Task: Look for space in Botshabelo, South Africa from 6th September, 2023 to 15th September, 2023 for 6 adults in price range Rs.8000 to Rs.12000. Place can be entire place or private room with 6 bedrooms having 6 beds and 6 bathrooms. Property type can be house, flat, guest house. Amenities needed are: wifi, TV, free parkinig on premises, gym, breakfast. Booking option can be shelf check-in. Required host language is English.
Action: Mouse moved to (420, 111)
Screenshot: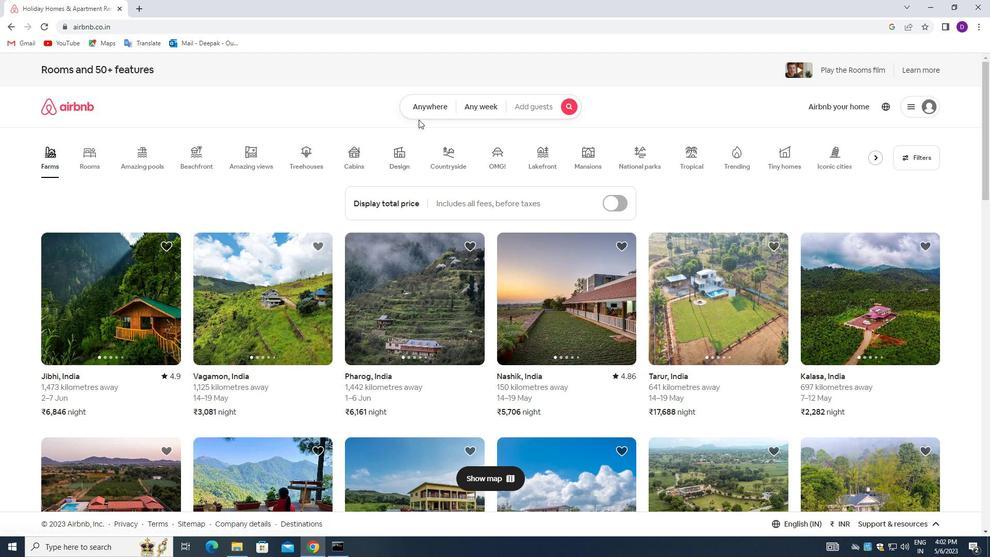 
Action: Mouse pressed left at (420, 111)
Screenshot: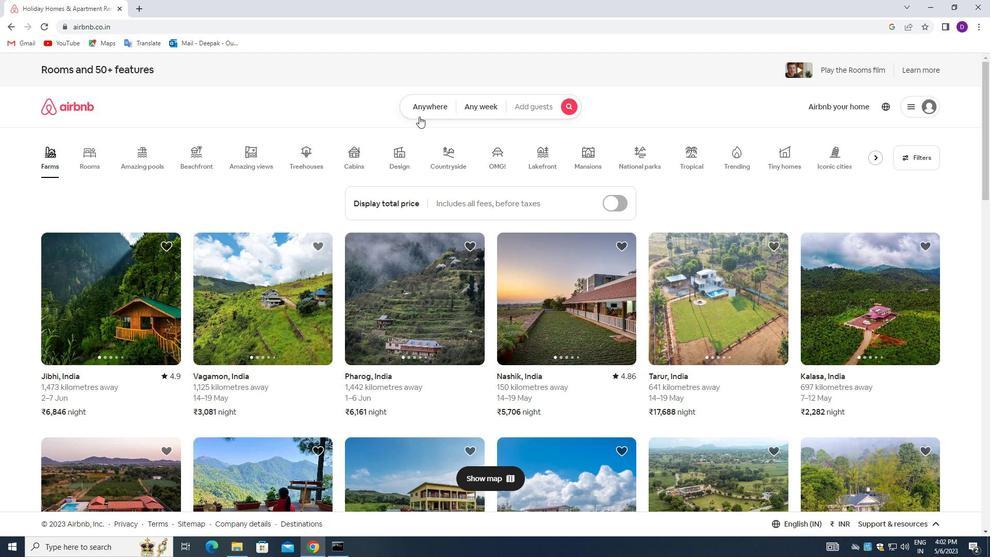 
Action: Mouse moved to (381, 144)
Screenshot: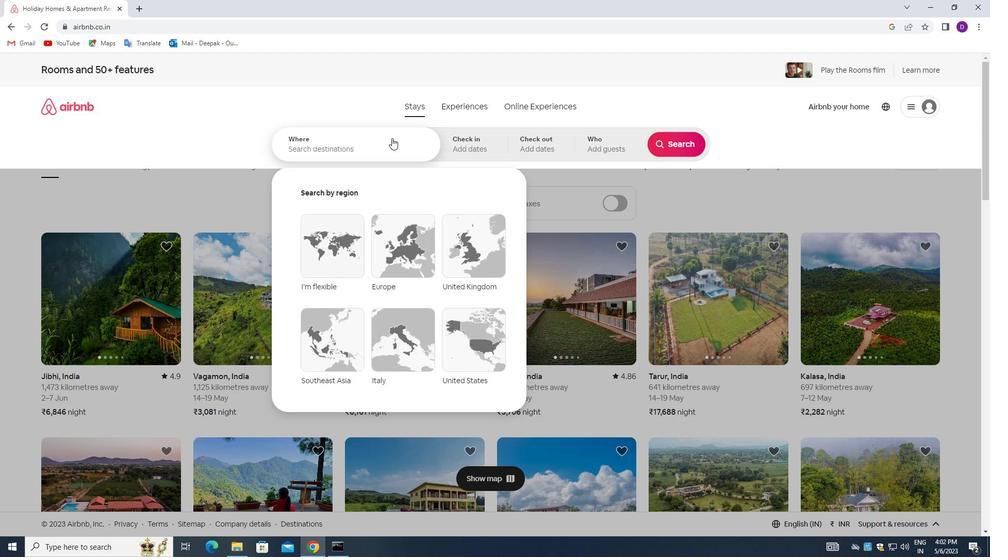 
Action: Mouse pressed left at (381, 144)
Screenshot: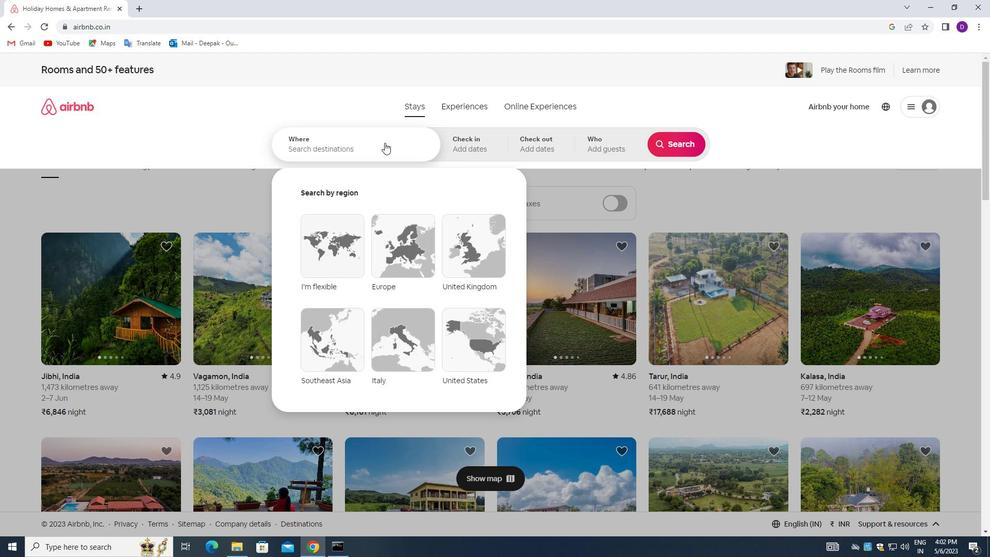 
Action: Mouse moved to (242, 183)
Screenshot: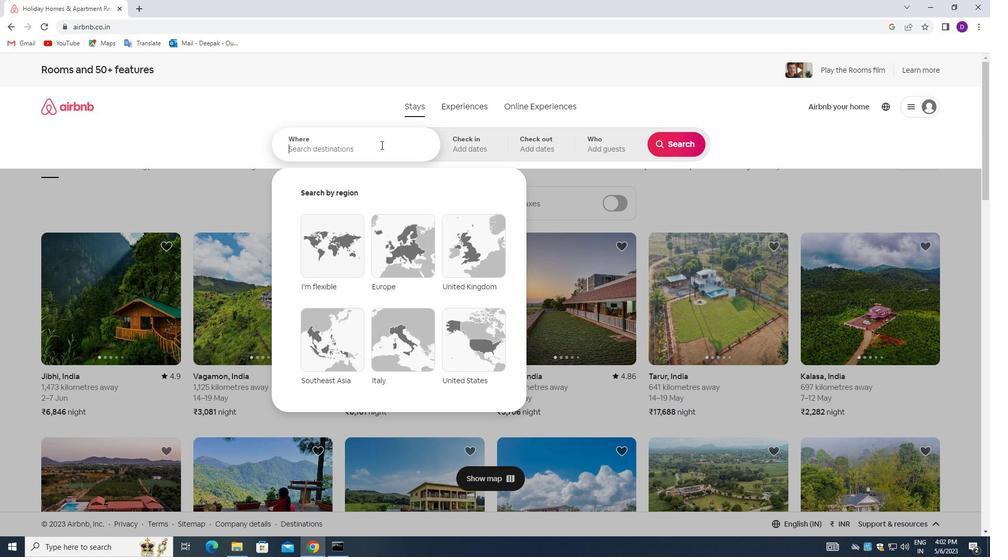 
Action: Key pressed <Key.shift_r>Botshabelo,<Key.space><Key.shift_r>South<Key.space><Key.shift_r>Africa<Key.enter>
Screenshot: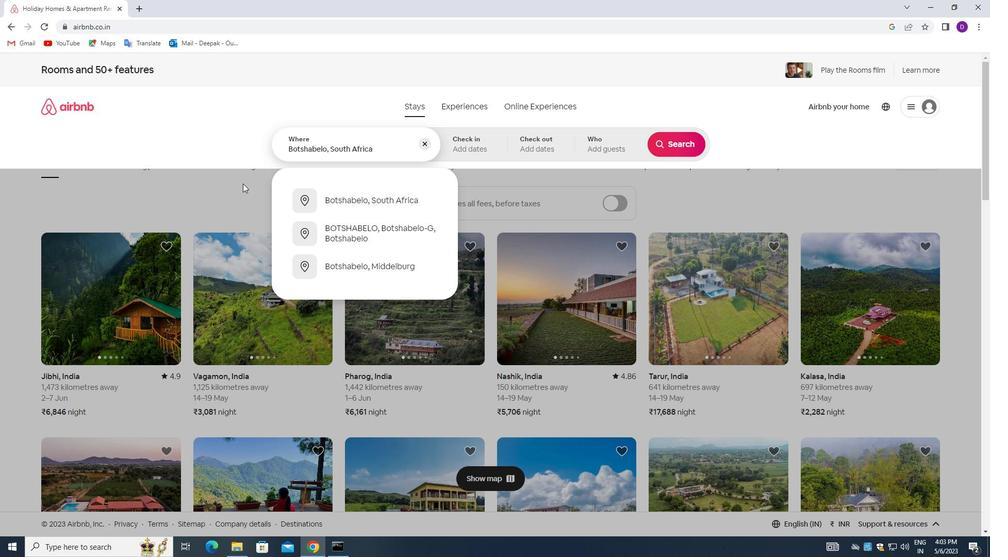 
Action: Mouse moved to (672, 230)
Screenshot: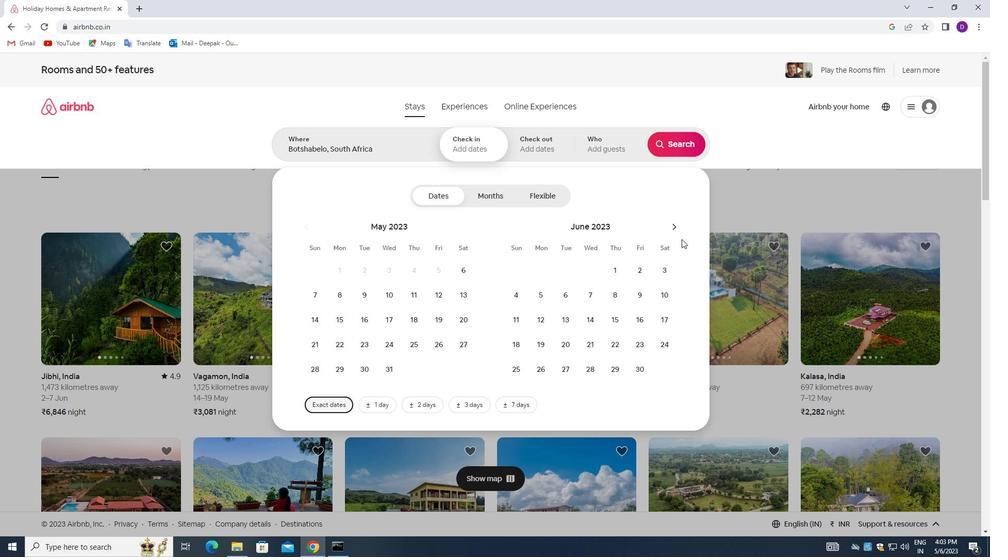 
Action: Mouse pressed left at (672, 230)
Screenshot: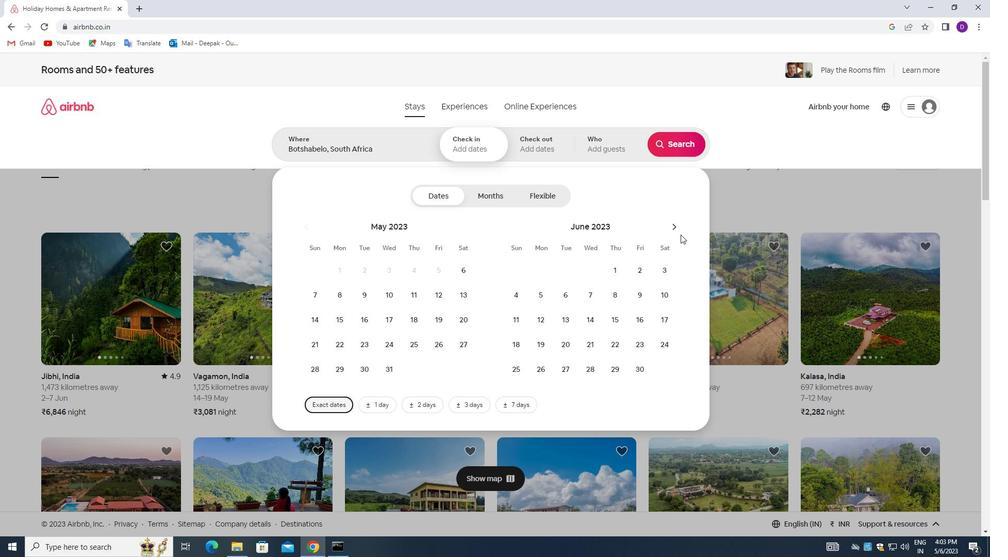 
Action: Mouse pressed left at (672, 230)
Screenshot: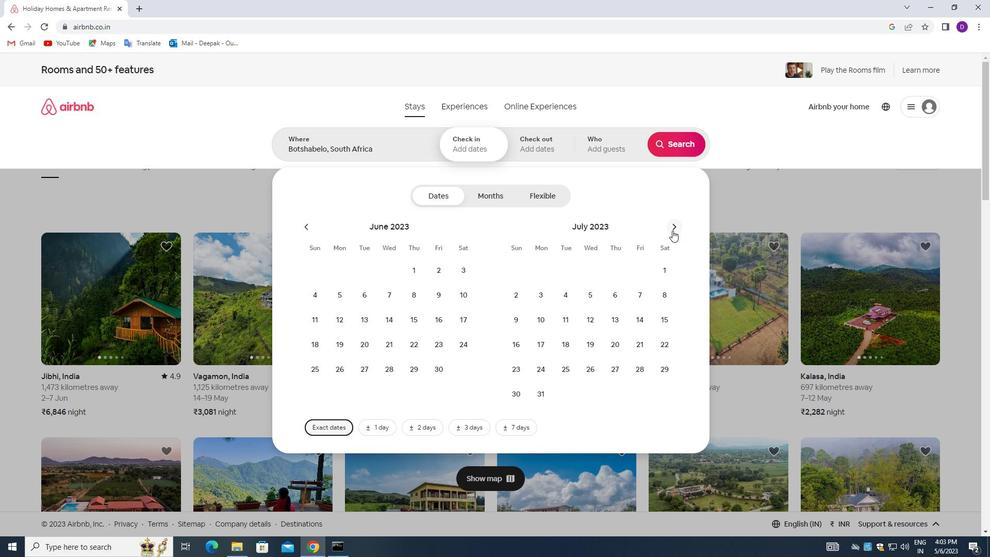 
Action: Mouse moved to (672, 230)
Screenshot: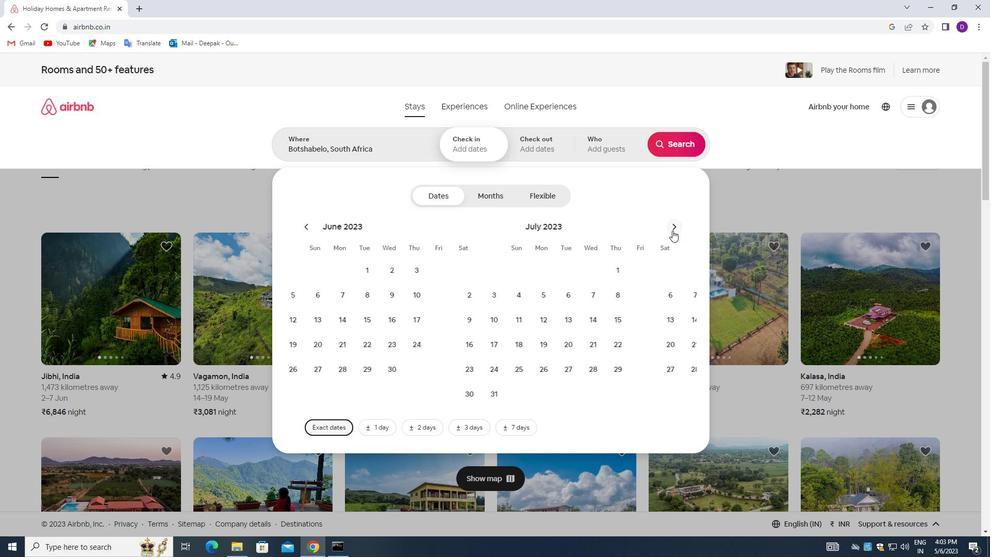 
Action: Mouse pressed left at (672, 230)
Screenshot: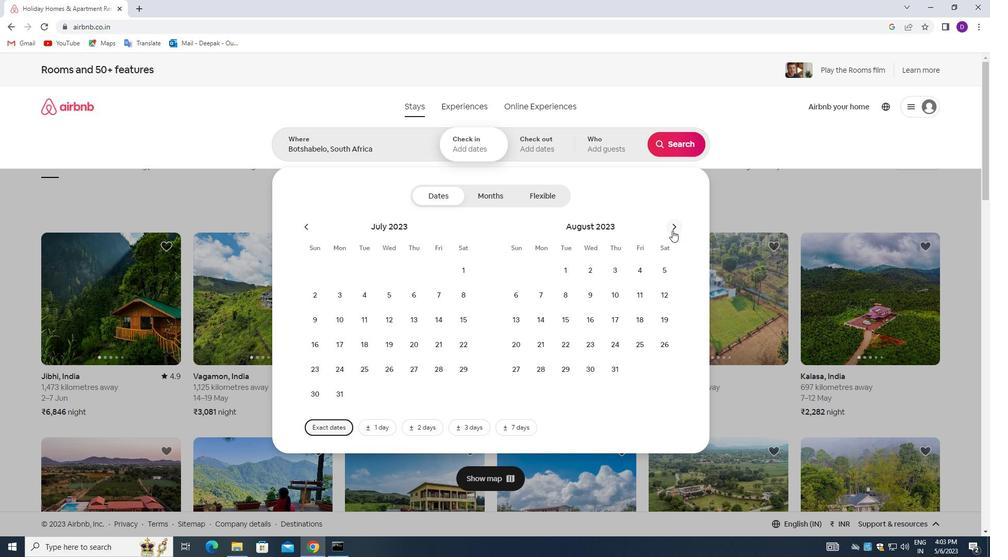 
Action: Mouse moved to (594, 290)
Screenshot: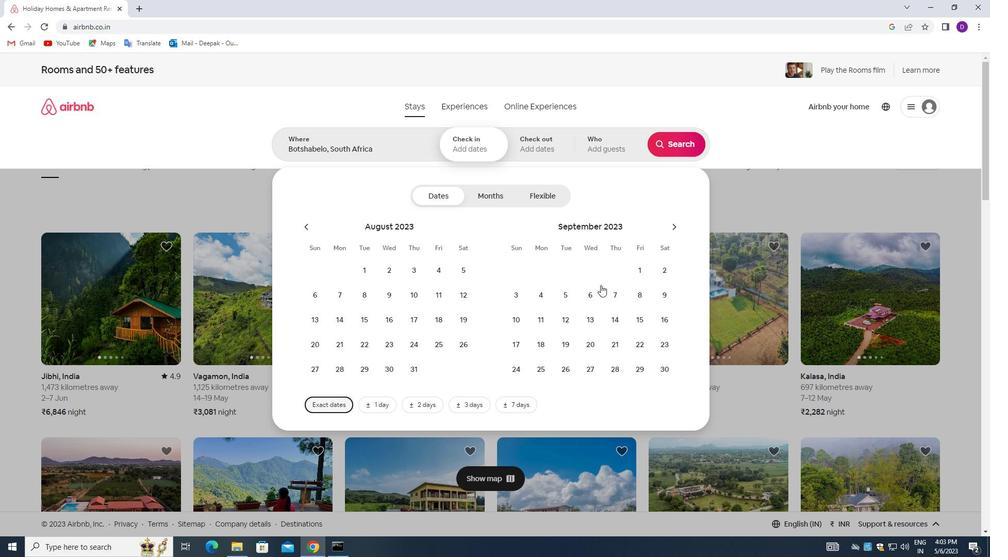 
Action: Mouse pressed left at (594, 290)
Screenshot: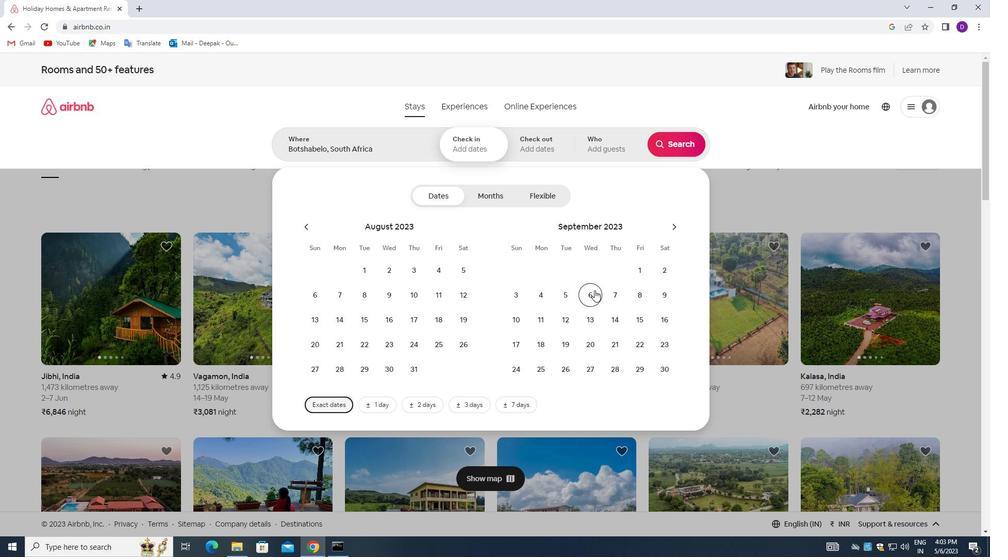 
Action: Mouse moved to (634, 318)
Screenshot: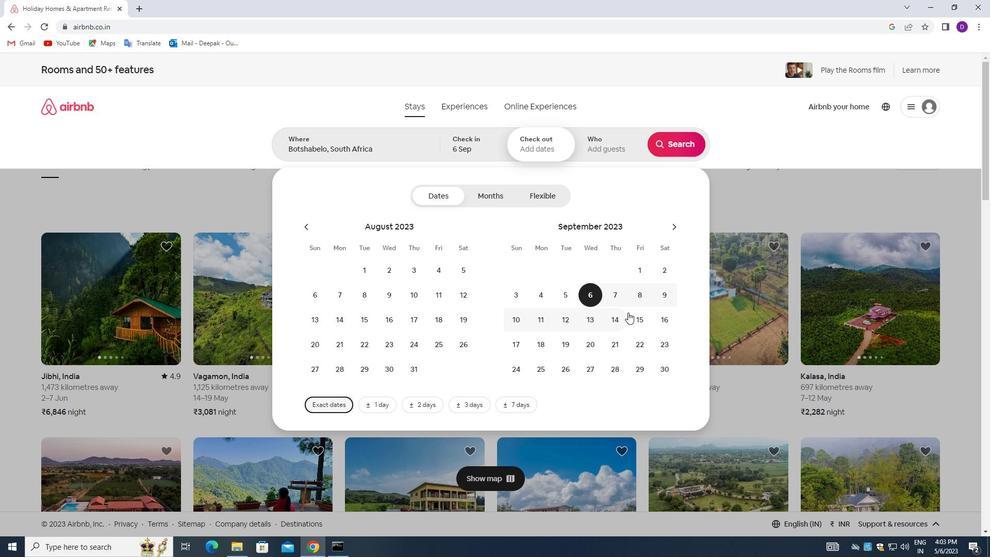 
Action: Mouse pressed left at (634, 318)
Screenshot: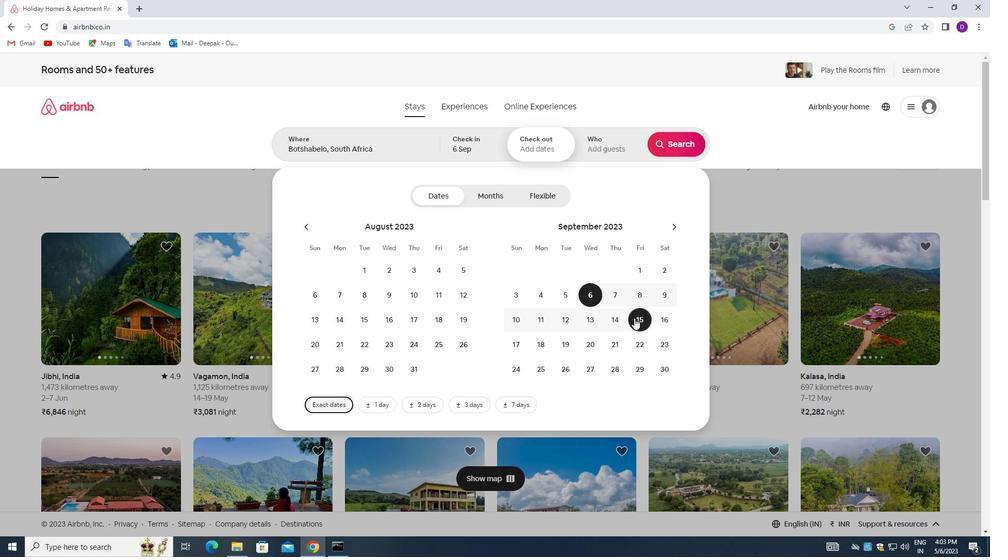 
Action: Mouse moved to (604, 152)
Screenshot: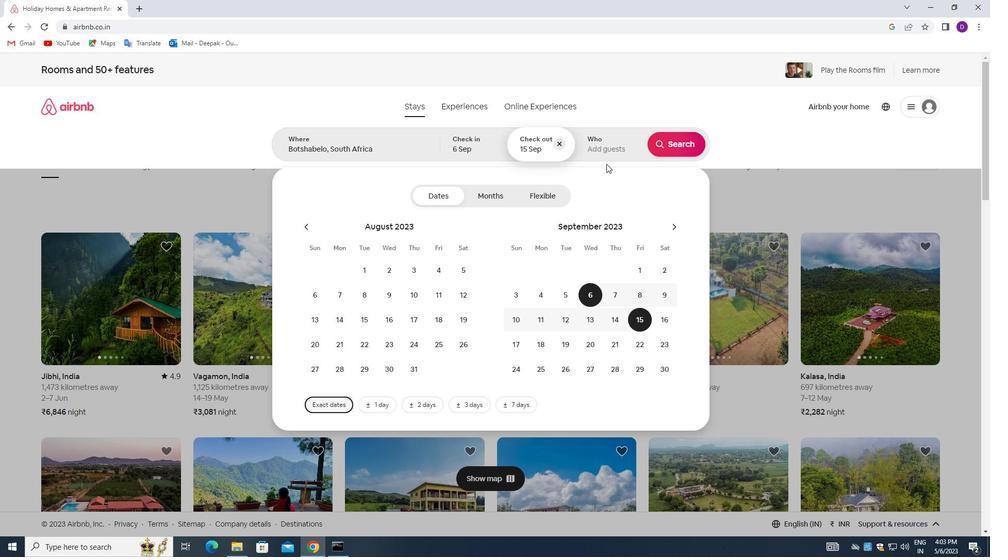 
Action: Mouse pressed left at (604, 152)
Screenshot: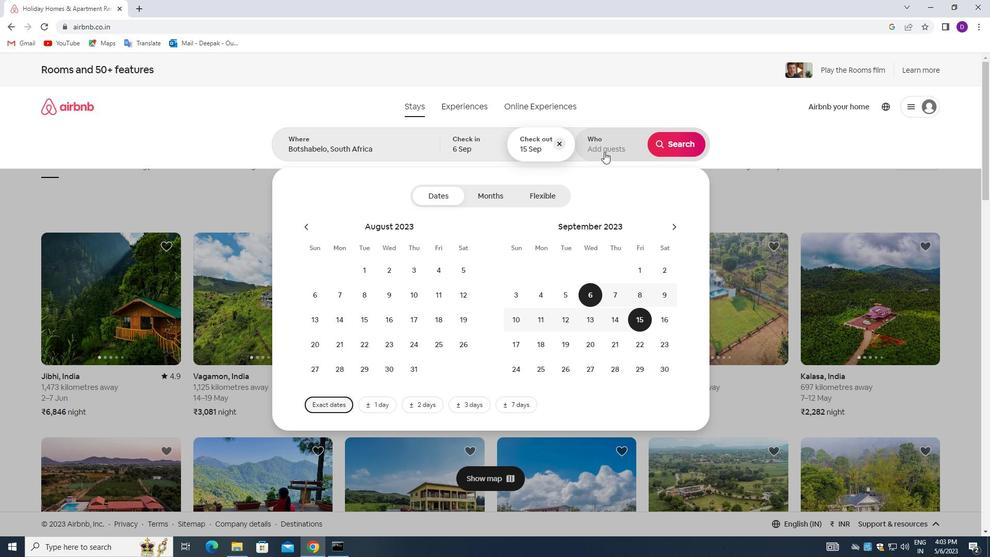 
Action: Mouse moved to (679, 202)
Screenshot: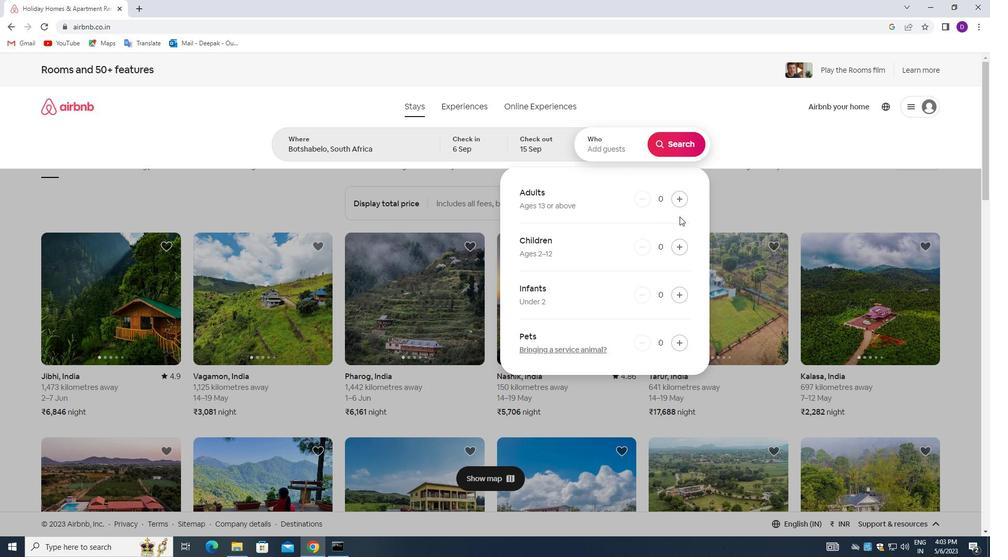 
Action: Mouse pressed left at (679, 202)
Screenshot: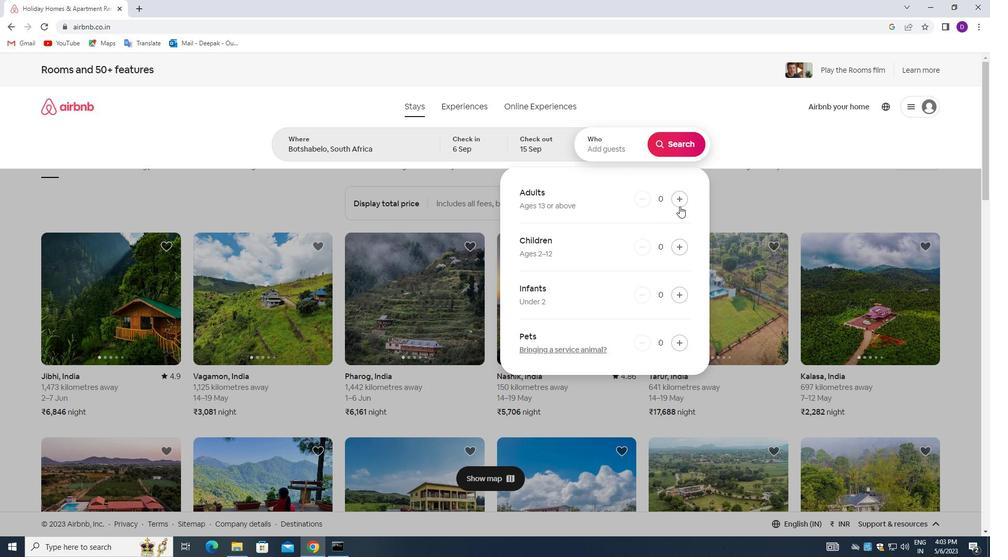 
Action: Mouse pressed left at (679, 202)
Screenshot: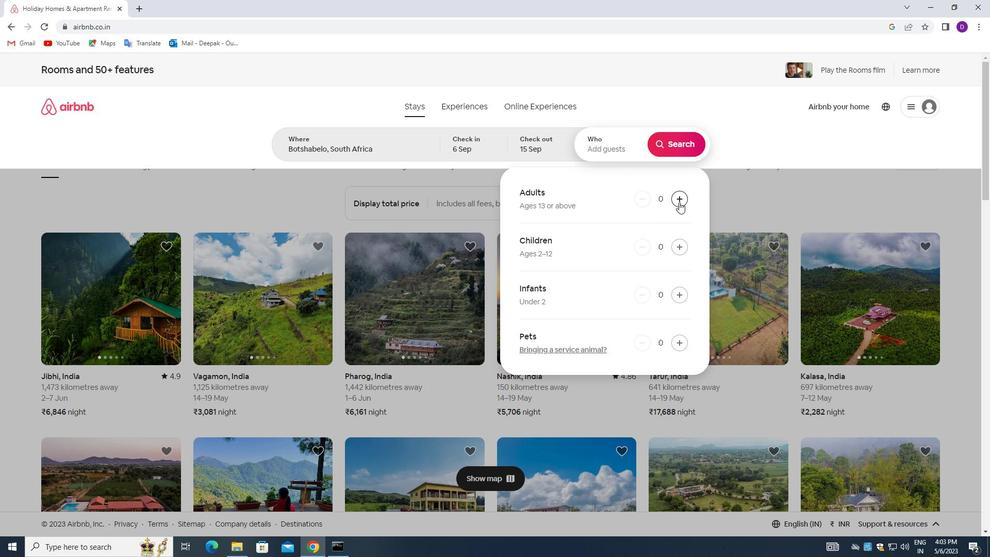 
Action: Mouse pressed left at (679, 202)
Screenshot: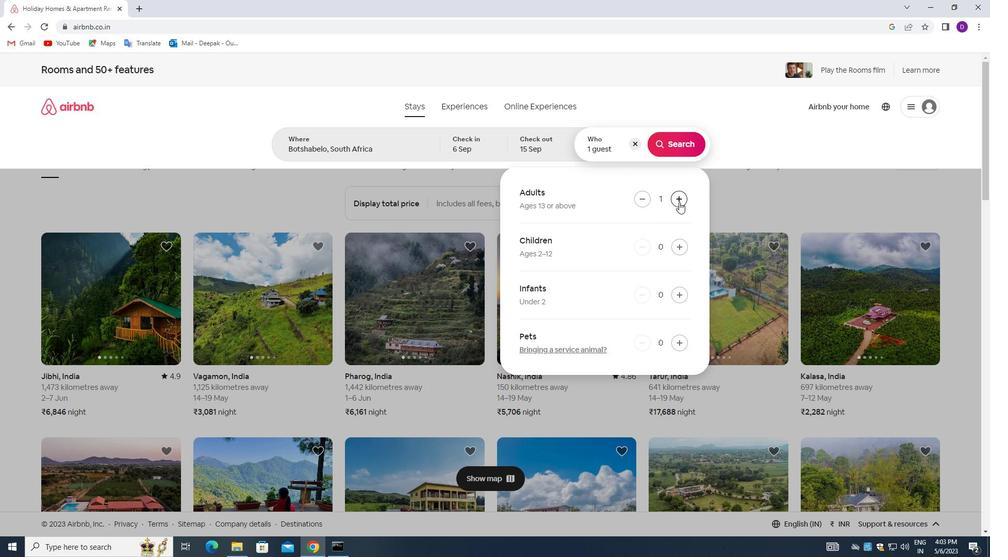 
Action: Mouse pressed left at (679, 202)
Screenshot: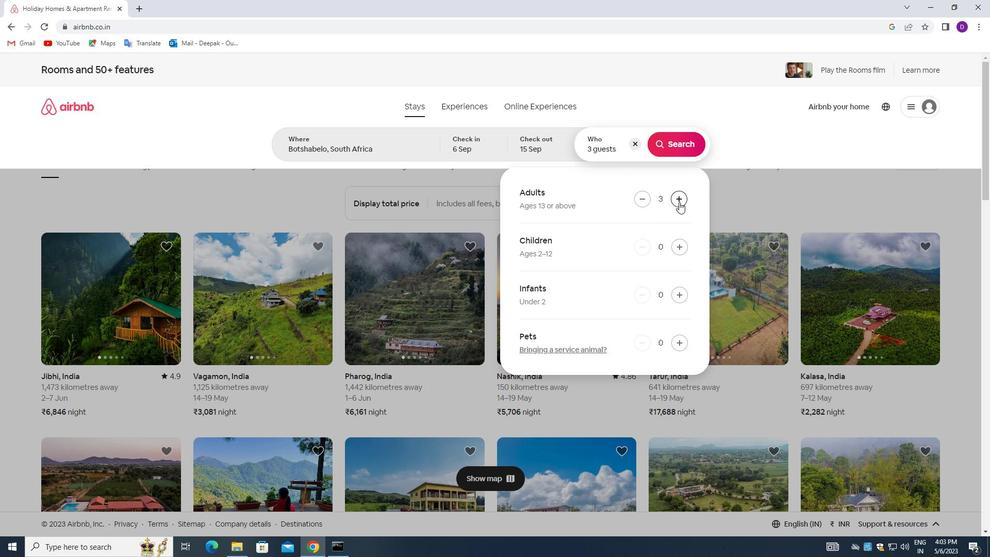 
Action: Mouse pressed left at (679, 202)
Screenshot: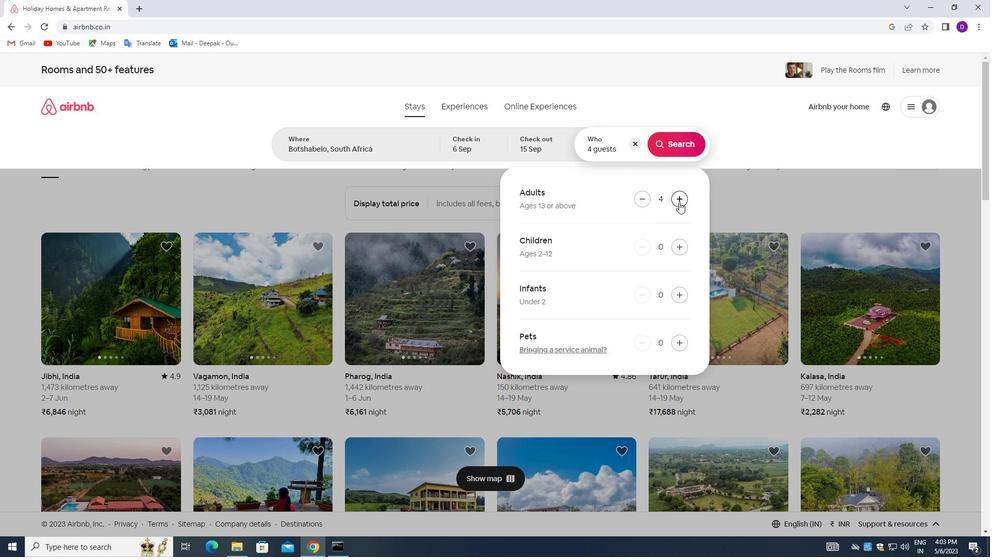 
Action: Mouse pressed left at (679, 202)
Screenshot: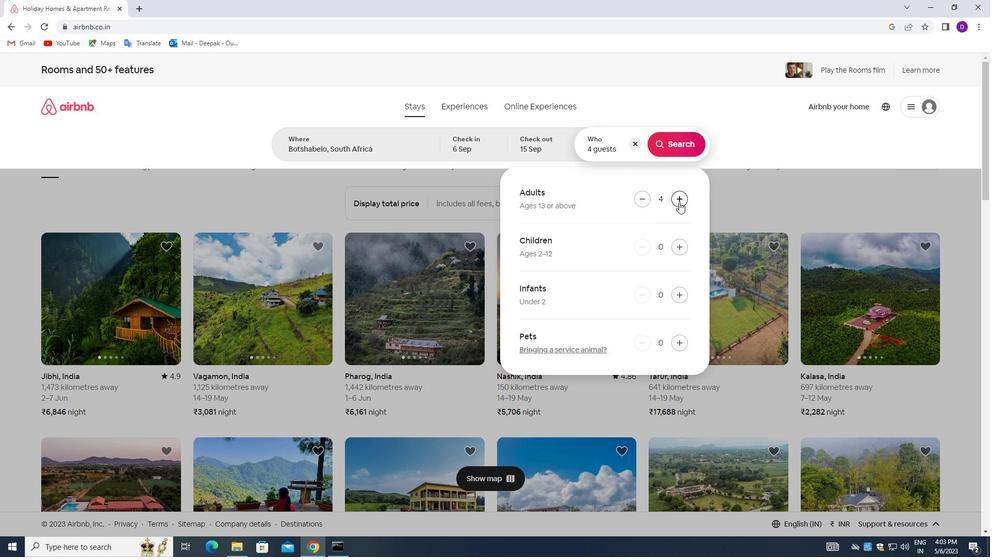 
Action: Mouse moved to (672, 150)
Screenshot: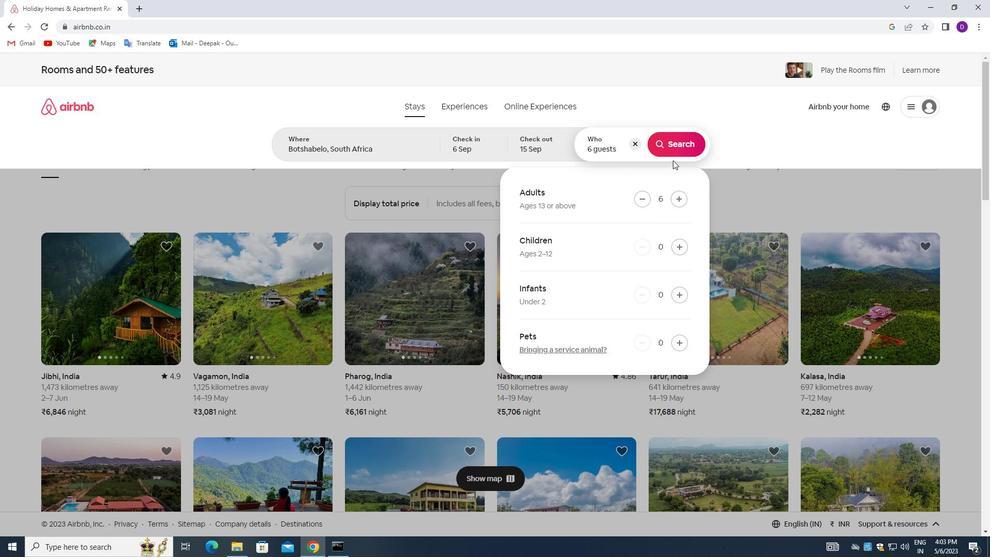 
Action: Mouse pressed left at (672, 150)
Screenshot: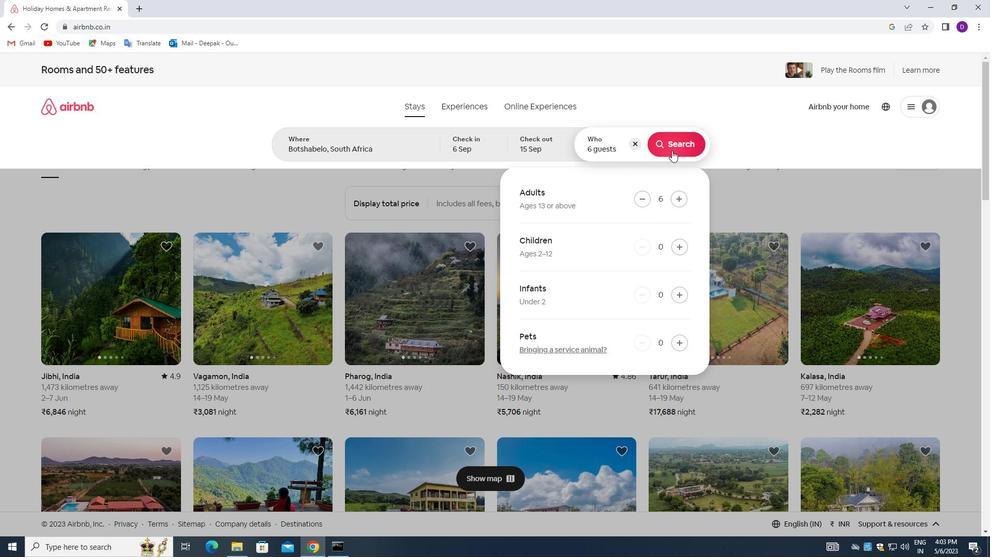 
Action: Mouse moved to (927, 121)
Screenshot: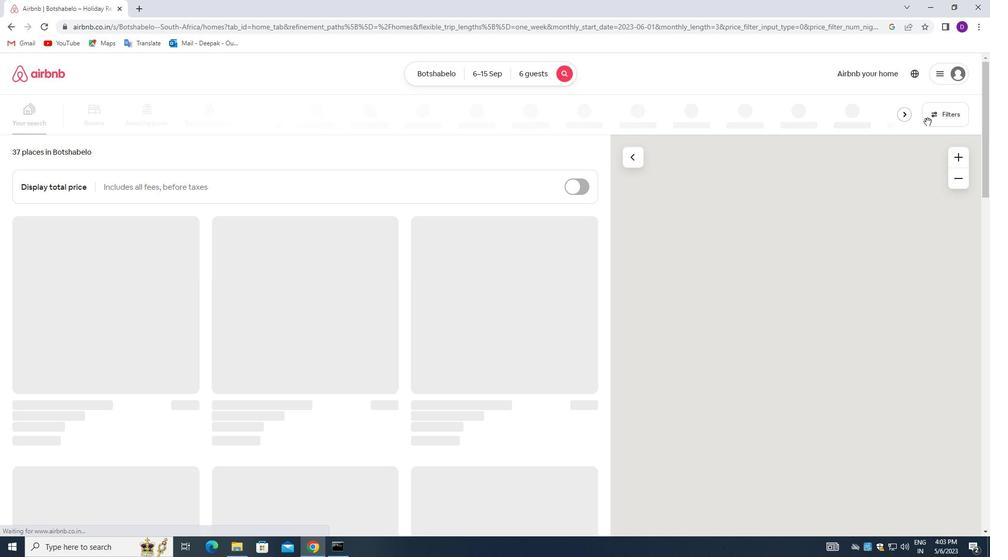 
Action: Mouse pressed left at (927, 121)
Screenshot: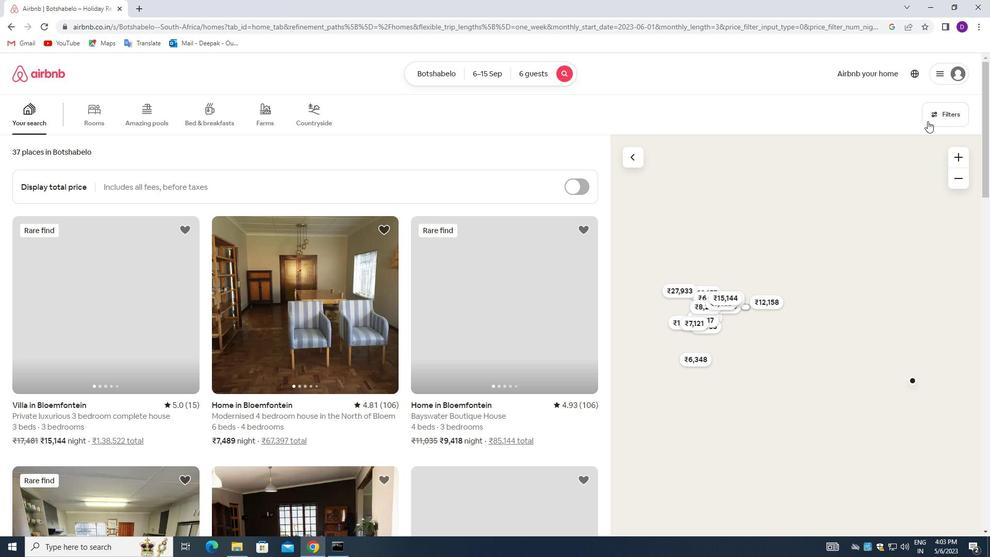 
Action: Mouse moved to (362, 364)
Screenshot: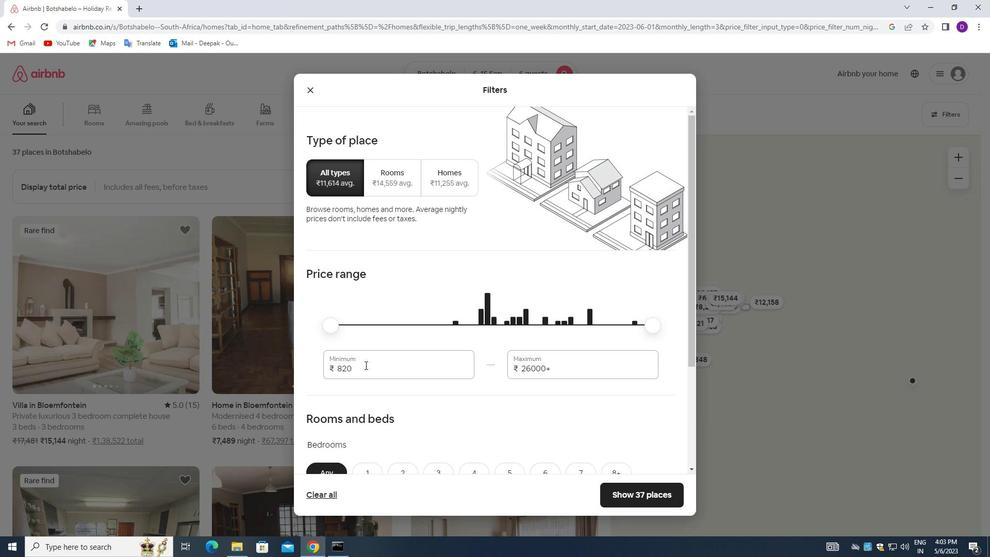 
Action: Mouse pressed left at (362, 364)
Screenshot: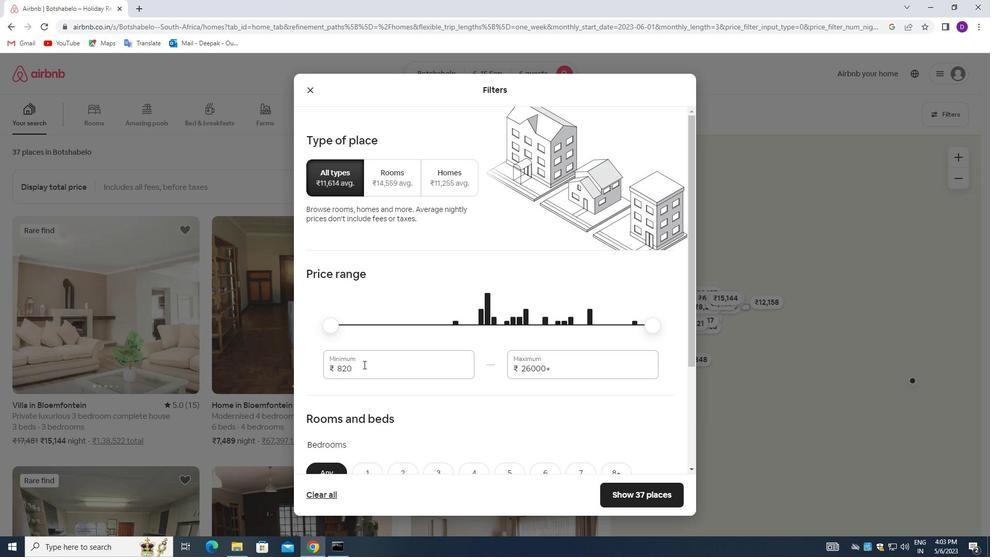 
Action: Mouse pressed left at (362, 364)
Screenshot: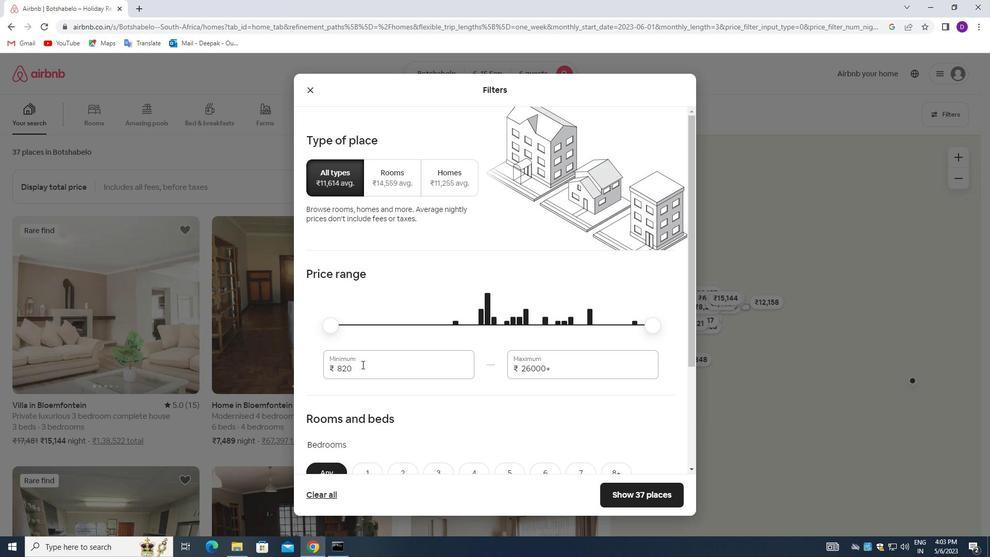 
Action: Key pressed 8000<Key.tab>12000
Screenshot: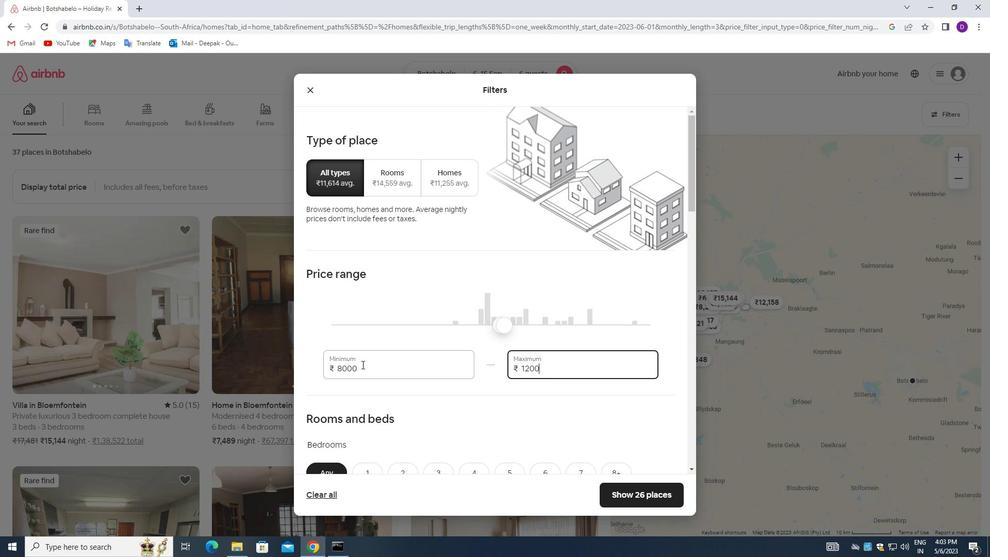 
Action: Mouse moved to (396, 381)
Screenshot: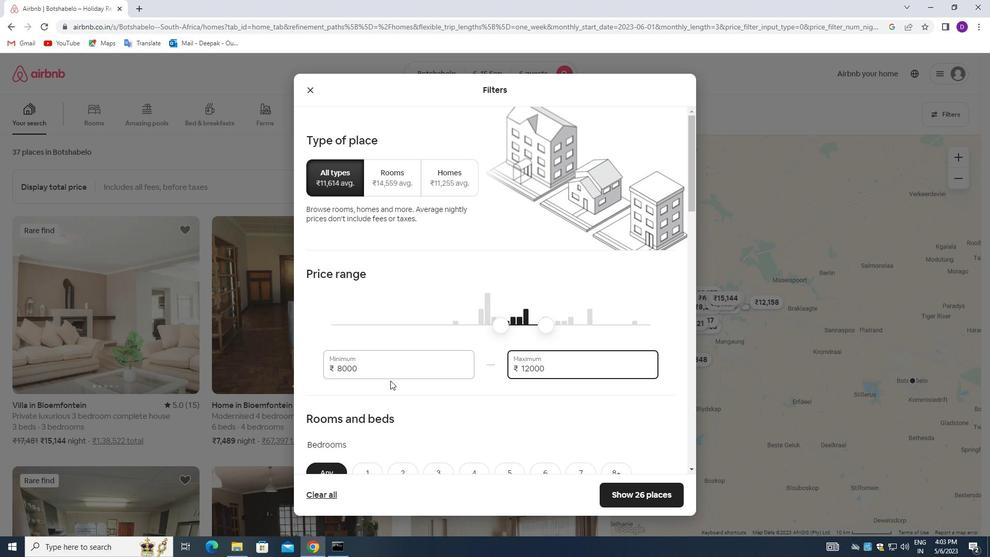 
Action: Mouse scrolled (396, 381) with delta (0, 0)
Screenshot: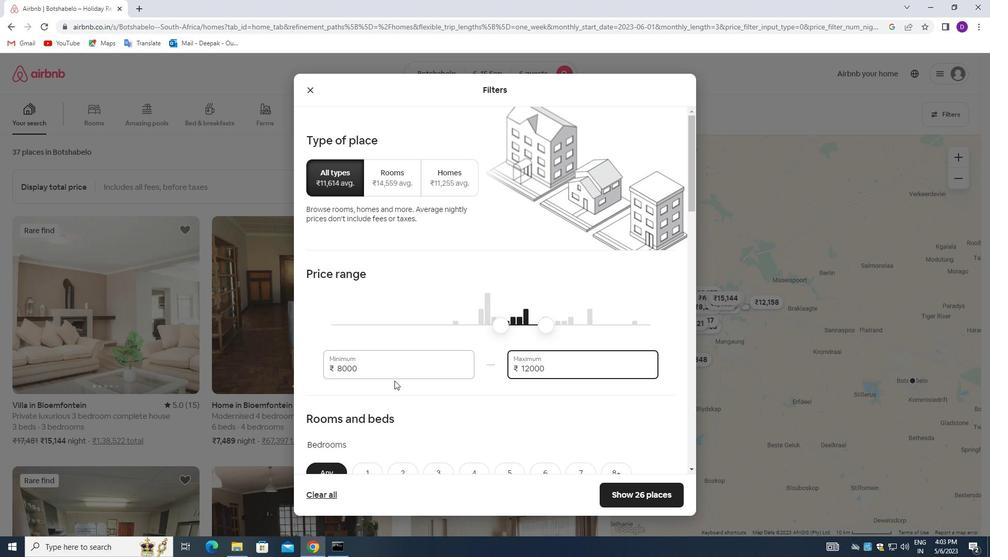 
Action: Mouse moved to (396, 381)
Screenshot: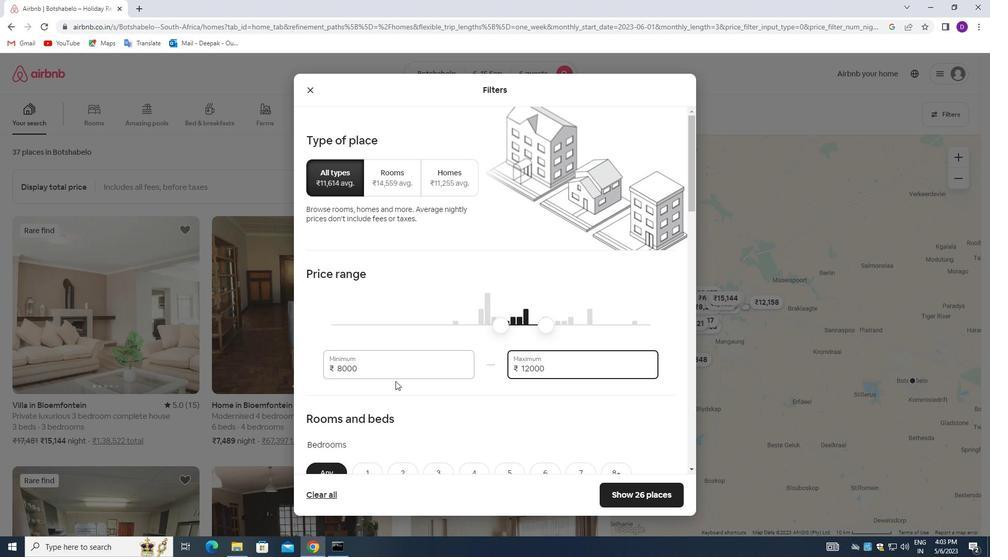 
Action: Mouse scrolled (396, 381) with delta (0, 0)
Screenshot: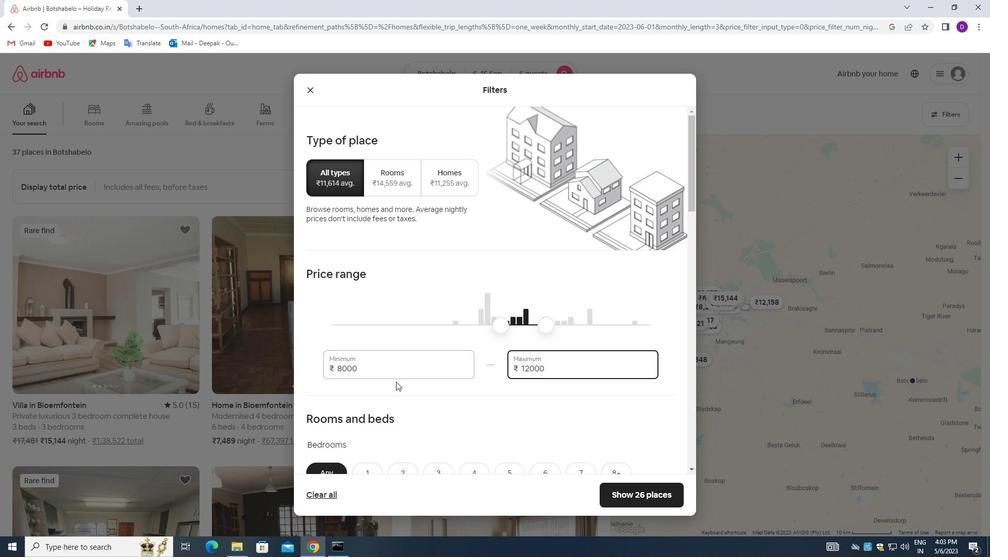 
Action: Mouse moved to (396, 382)
Screenshot: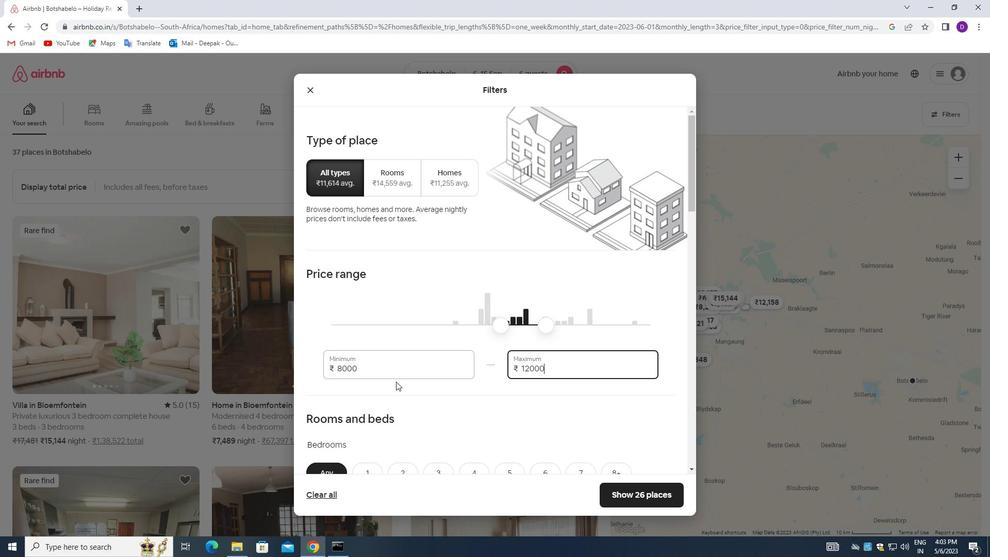 
Action: Mouse scrolled (396, 381) with delta (0, 0)
Screenshot: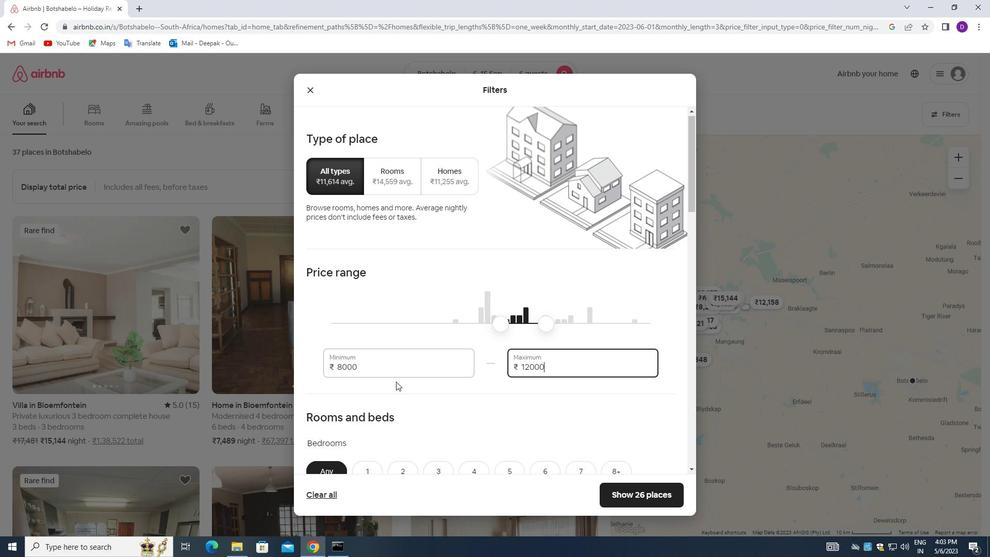 
Action: Mouse moved to (397, 382)
Screenshot: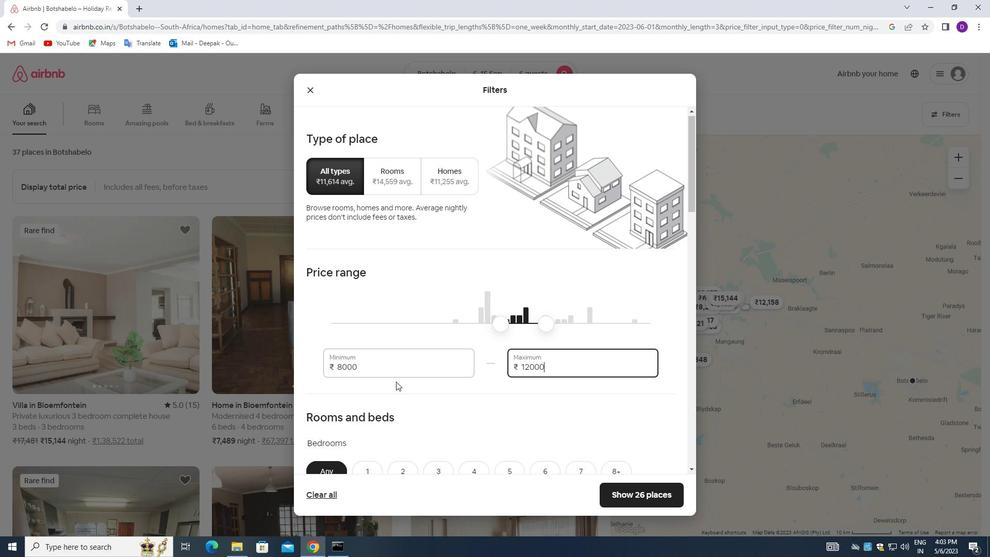 
Action: Mouse scrolled (397, 381) with delta (0, 0)
Screenshot: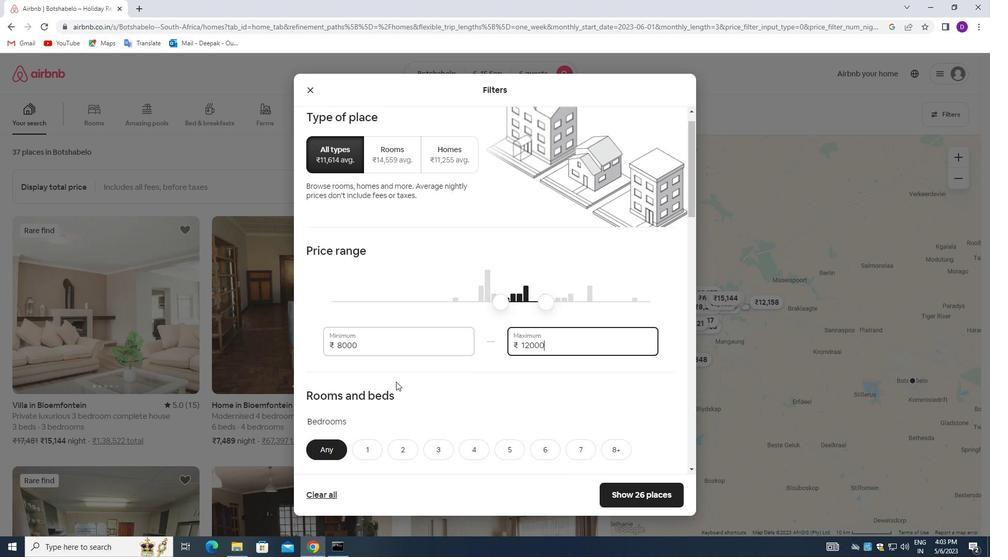 
Action: Mouse moved to (550, 267)
Screenshot: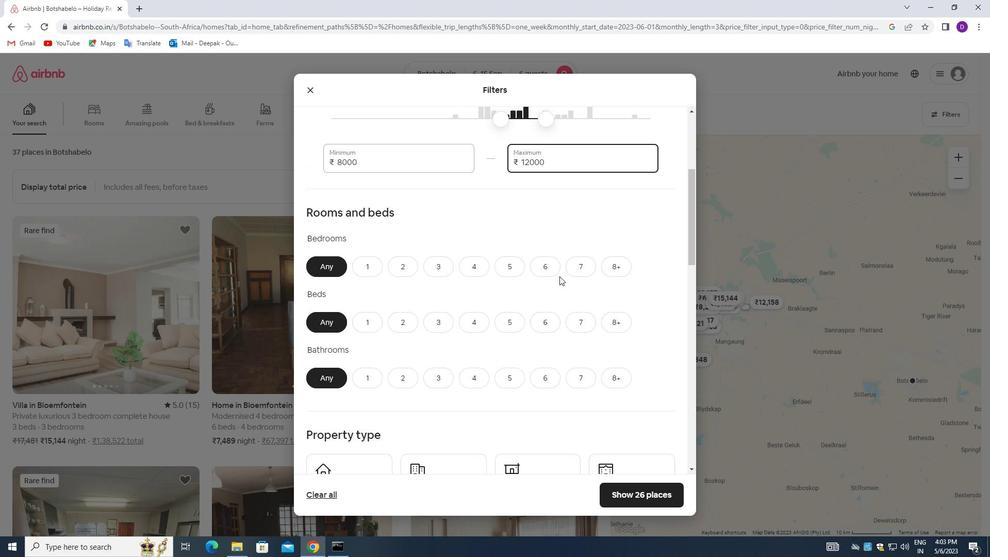 
Action: Mouse pressed left at (550, 267)
Screenshot: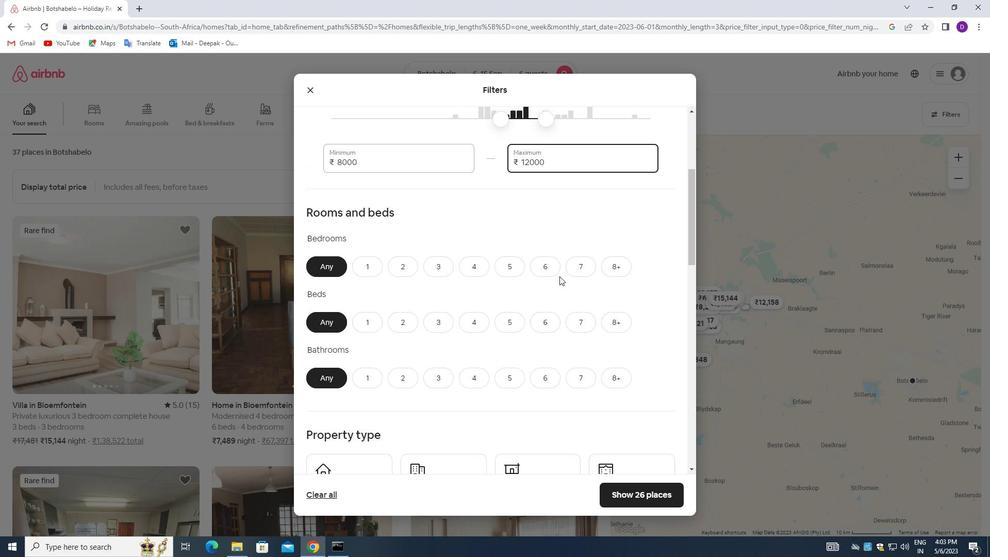
Action: Mouse moved to (550, 317)
Screenshot: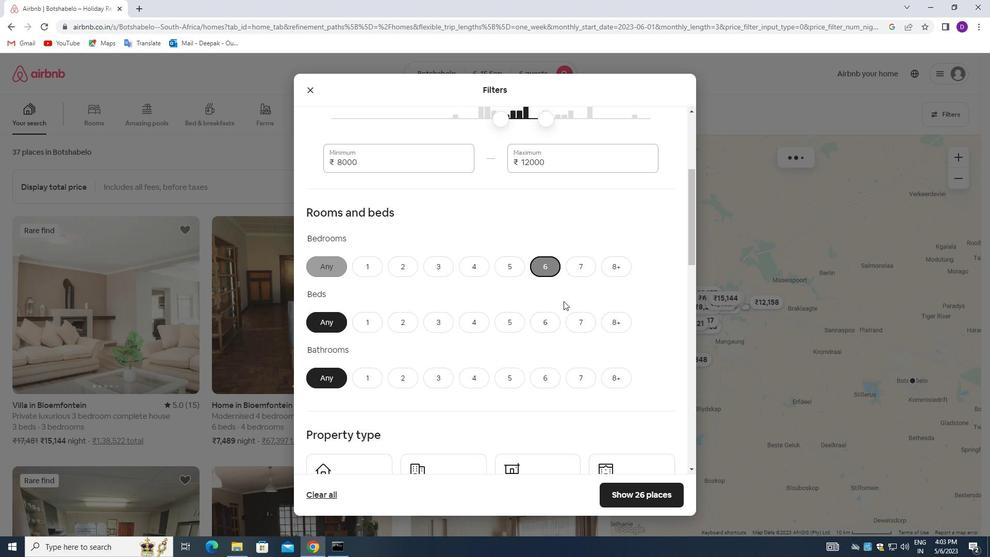 
Action: Mouse pressed left at (550, 317)
Screenshot: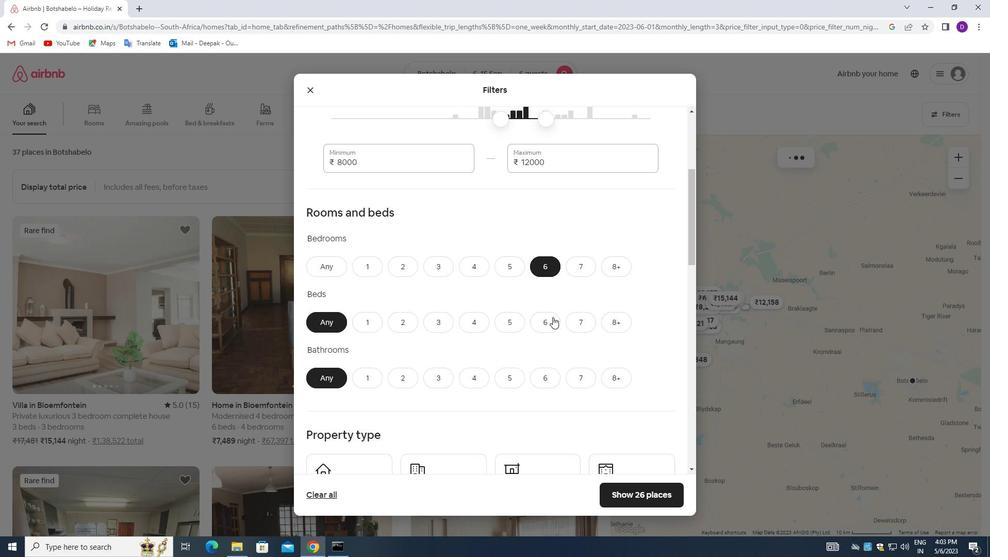 
Action: Mouse moved to (552, 375)
Screenshot: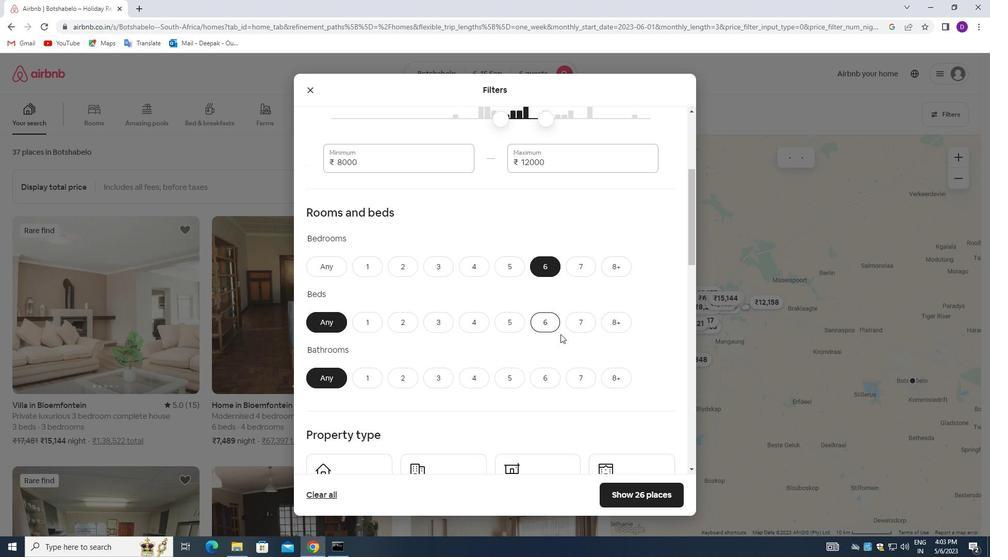 
Action: Mouse pressed left at (552, 375)
Screenshot: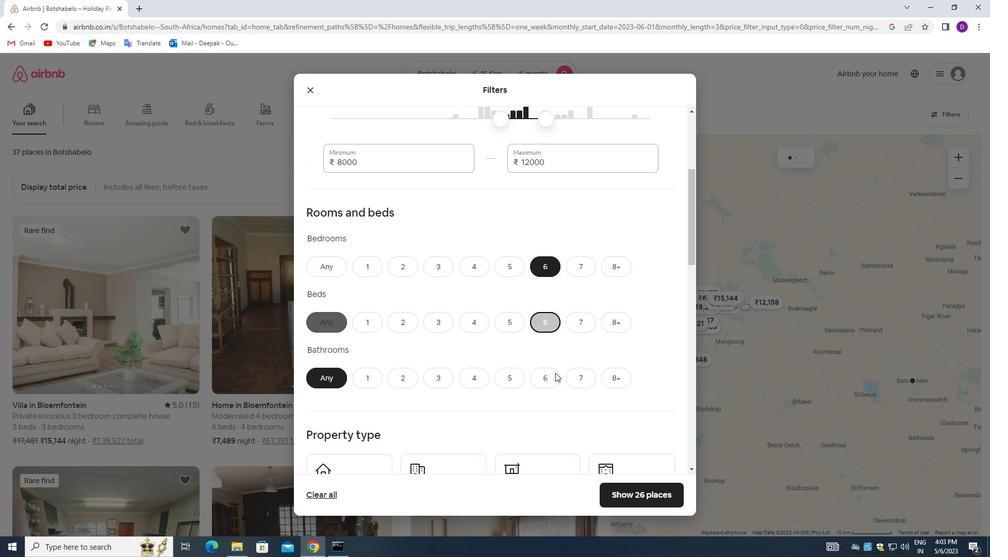 
Action: Mouse moved to (554, 336)
Screenshot: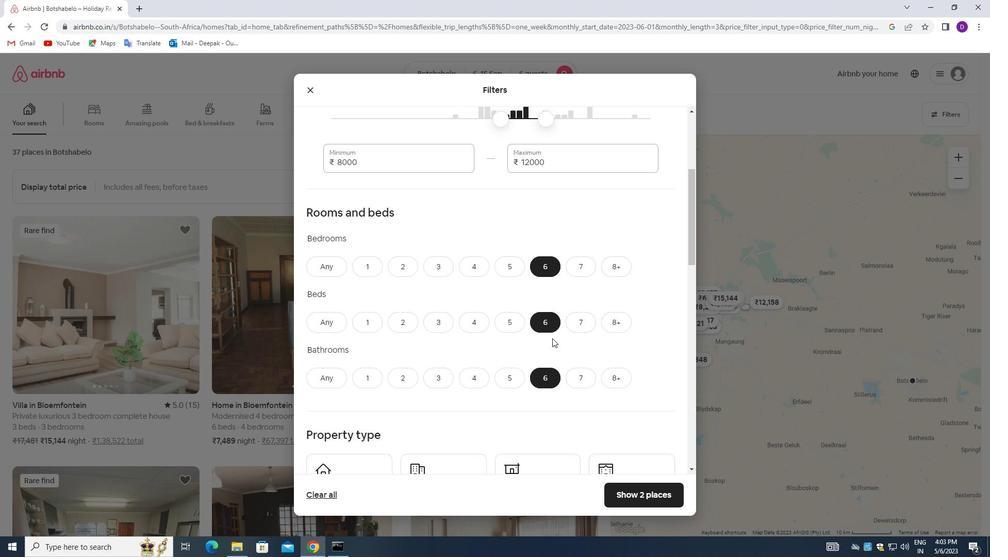 
Action: Mouse scrolled (554, 336) with delta (0, 0)
Screenshot: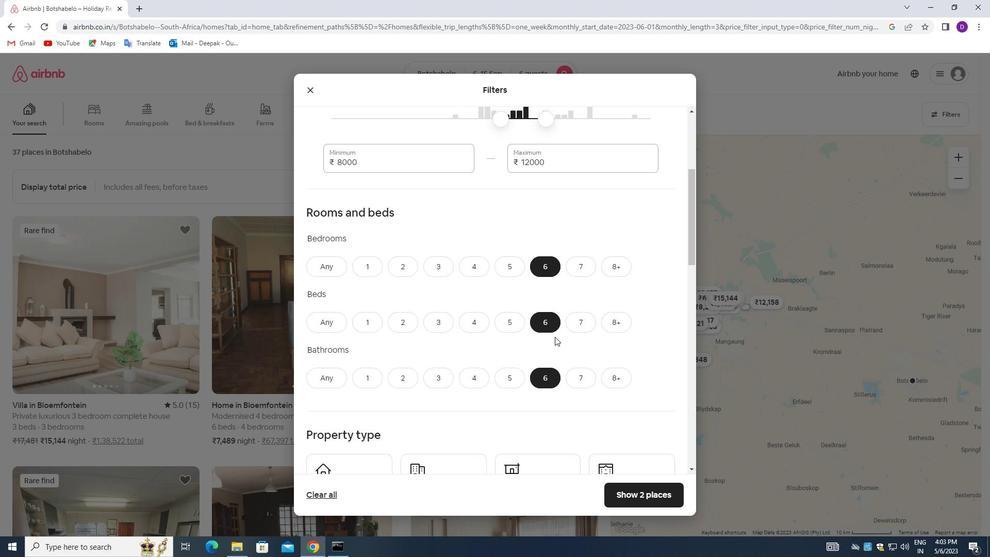 
Action: Mouse scrolled (554, 336) with delta (0, 0)
Screenshot: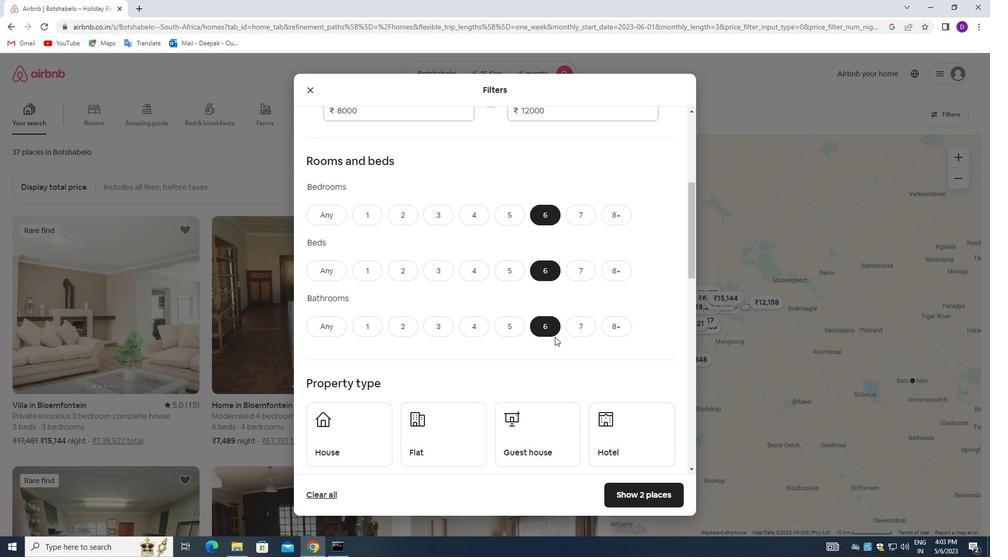 
Action: Mouse moved to (555, 336)
Screenshot: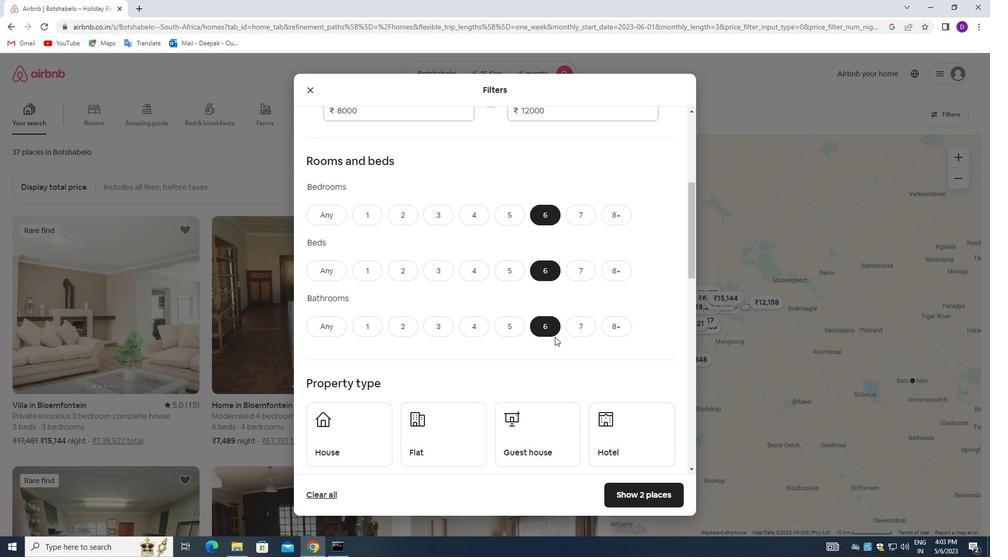 
Action: Mouse scrolled (555, 336) with delta (0, 0)
Screenshot: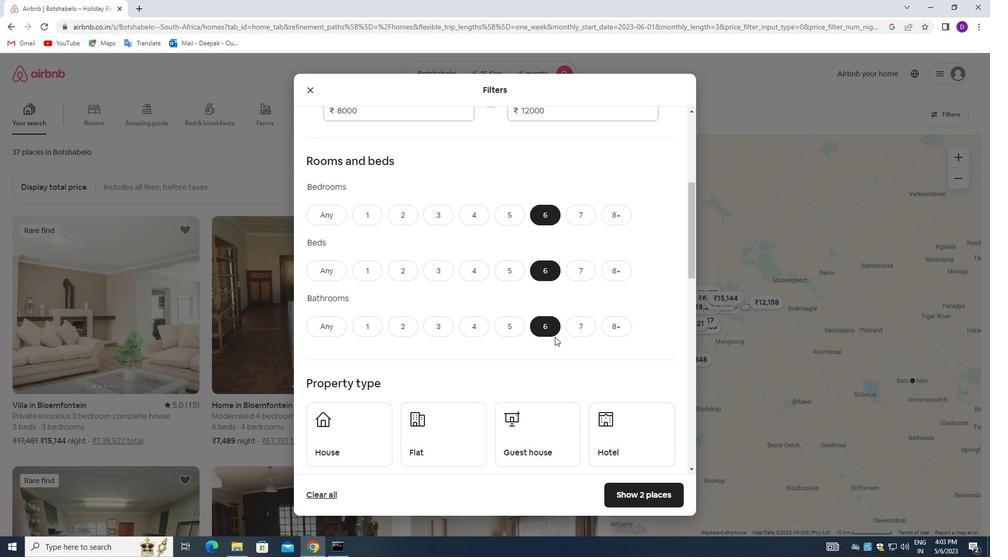 
Action: Mouse moved to (372, 341)
Screenshot: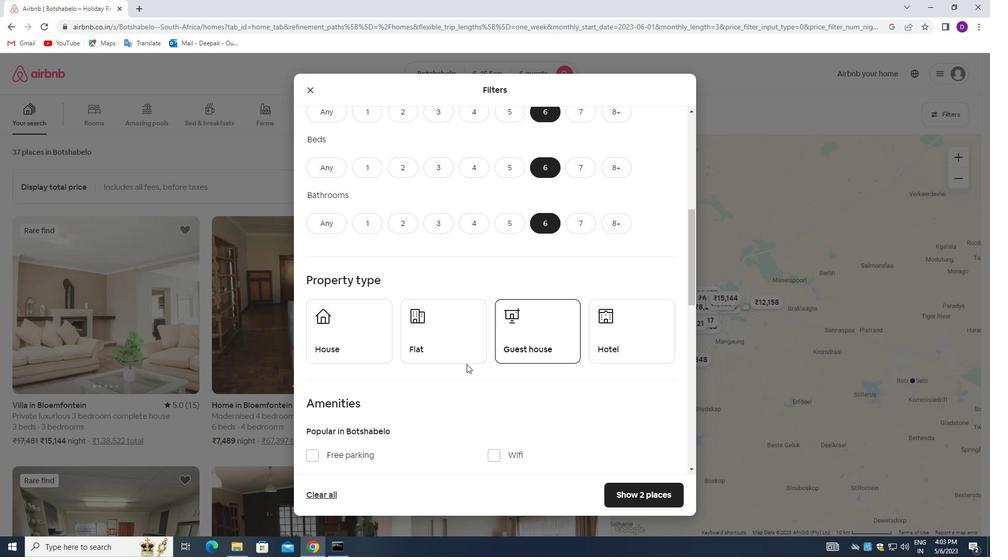 
Action: Mouse pressed left at (372, 341)
Screenshot: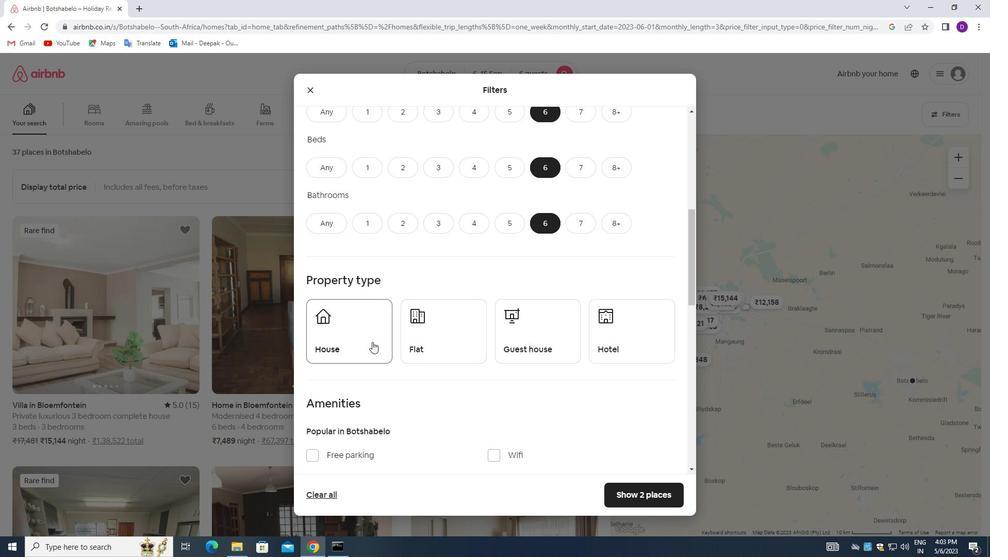 
Action: Mouse moved to (433, 349)
Screenshot: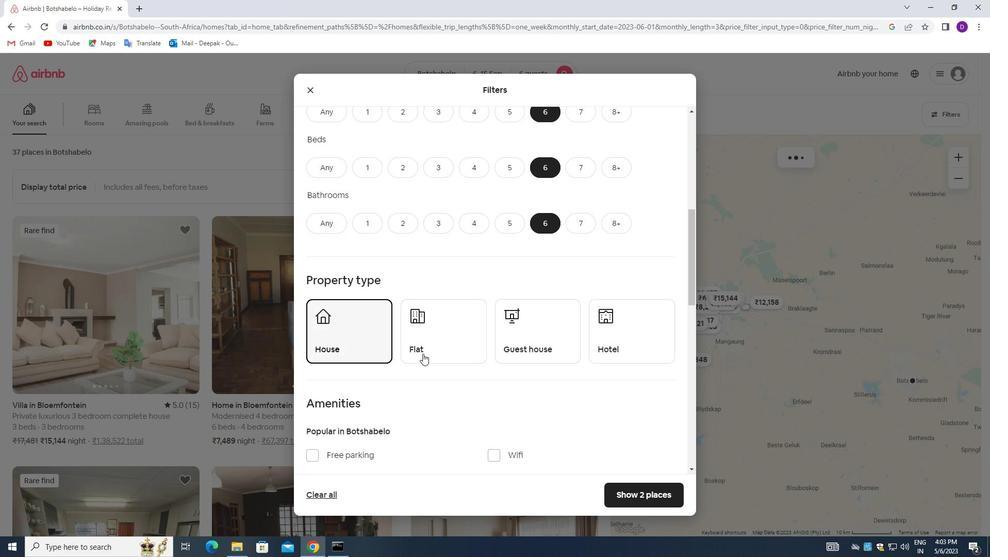 
Action: Mouse pressed left at (433, 349)
Screenshot: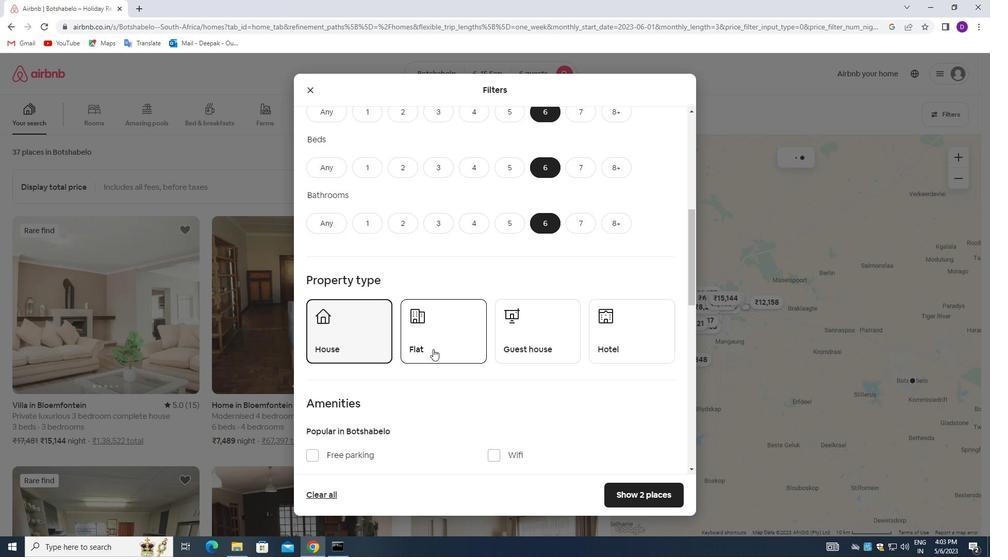 
Action: Mouse moved to (525, 338)
Screenshot: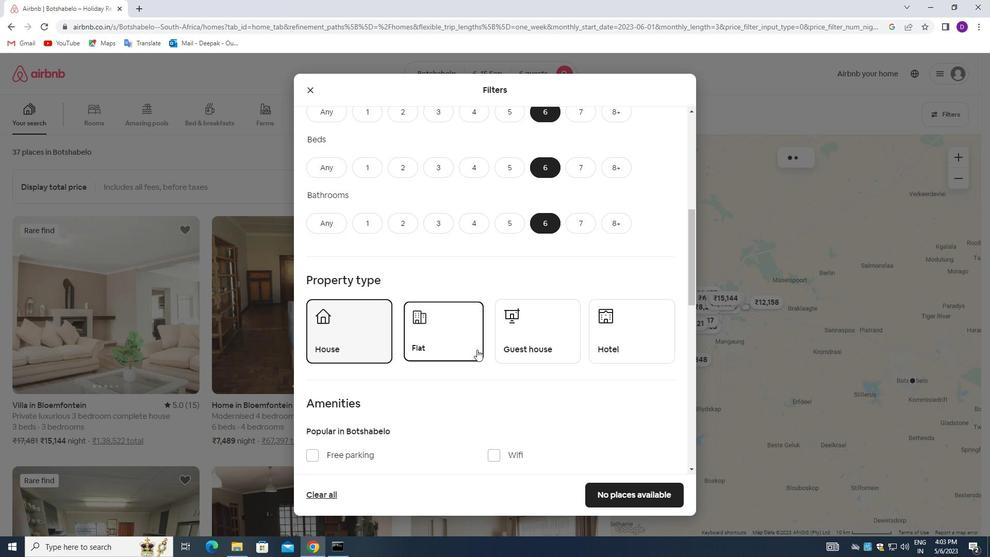 
Action: Mouse pressed left at (525, 338)
Screenshot: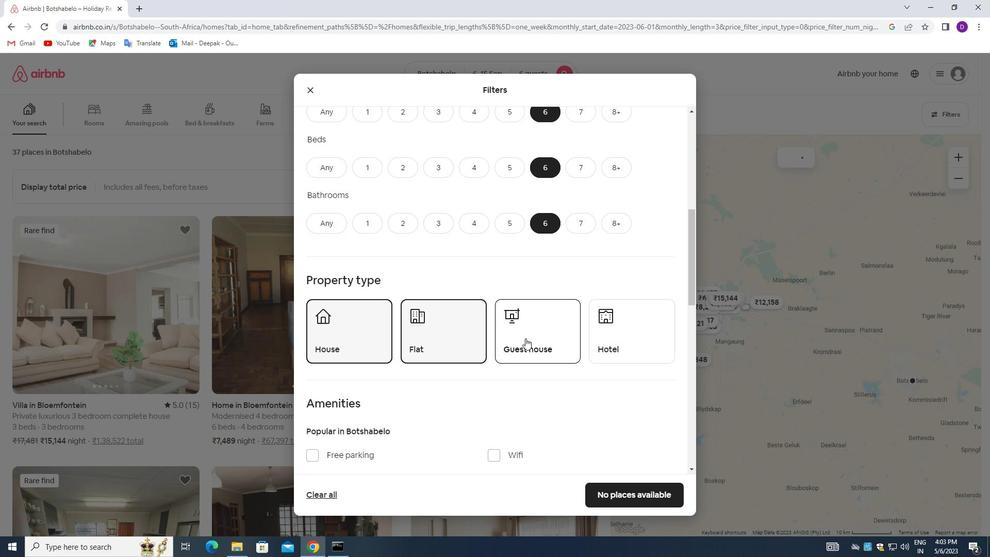 
Action: Mouse moved to (436, 351)
Screenshot: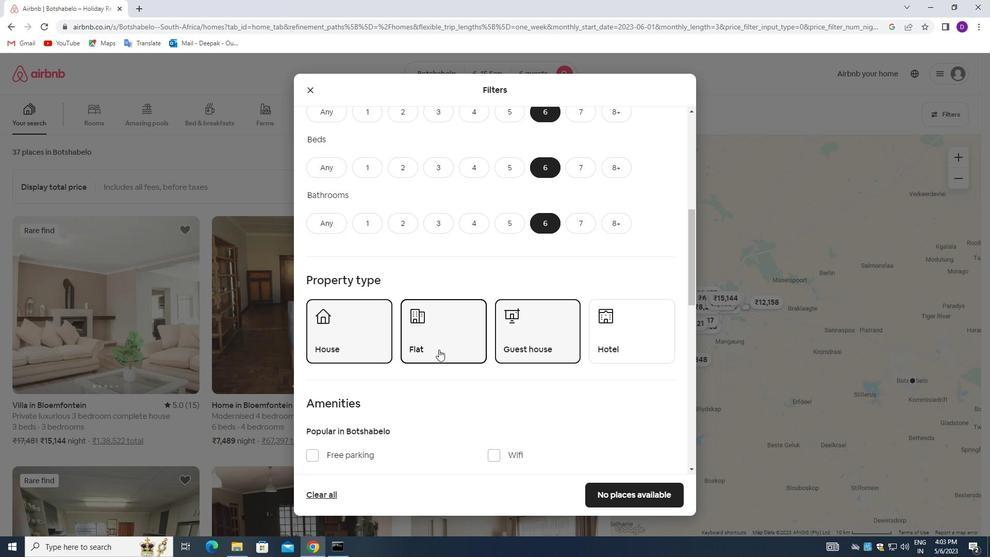 
Action: Mouse scrolled (436, 350) with delta (0, 0)
Screenshot: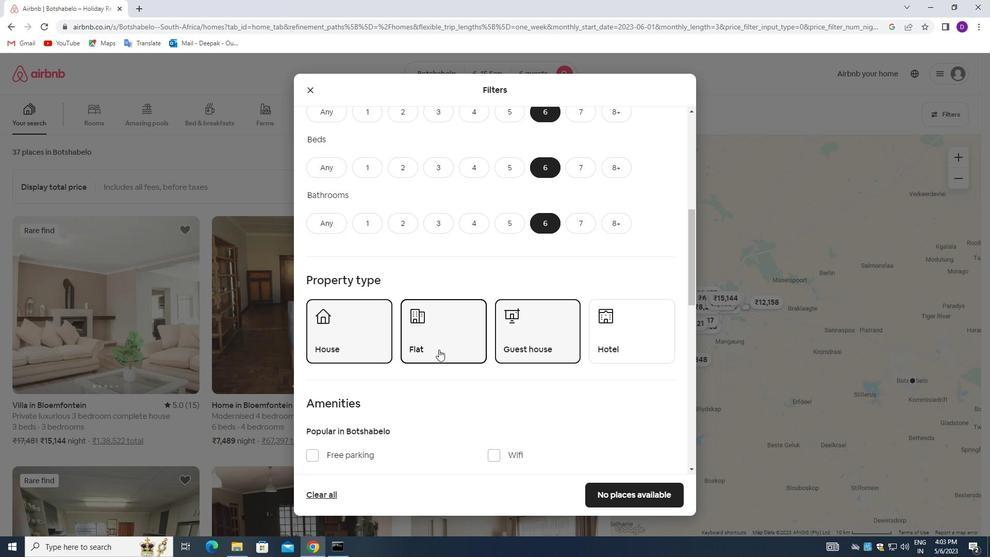
Action: Mouse moved to (432, 353)
Screenshot: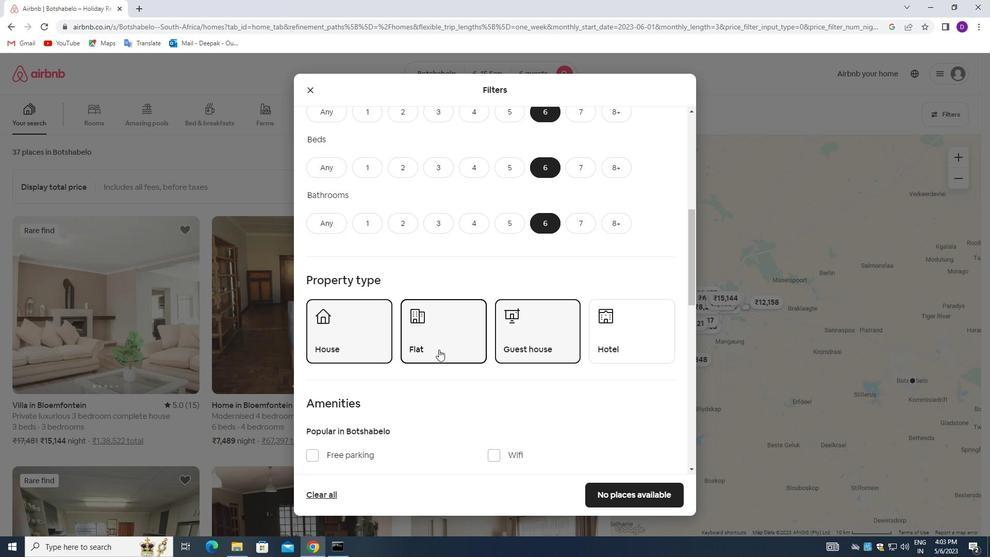 
Action: Mouse scrolled (432, 353) with delta (0, 0)
Screenshot: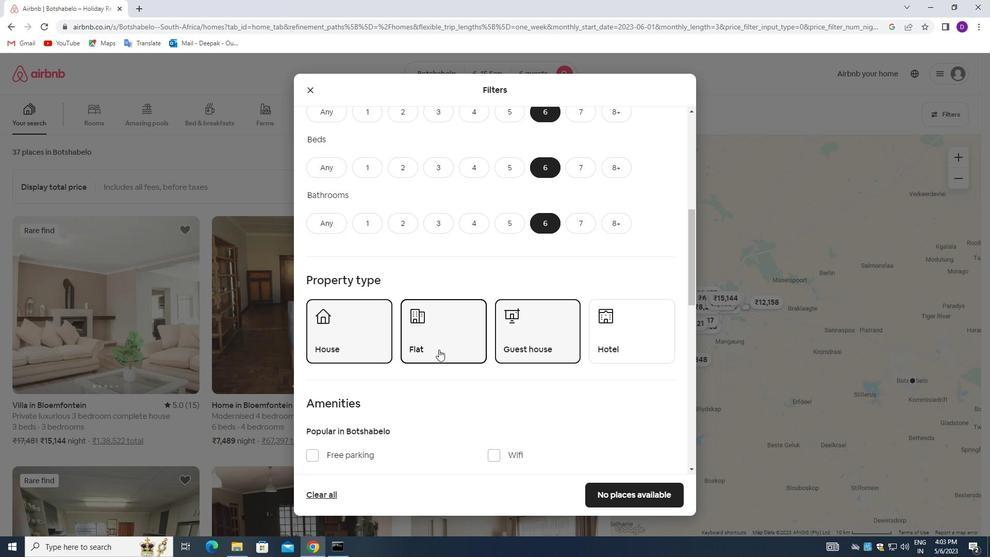 
Action: Mouse moved to (431, 354)
Screenshot: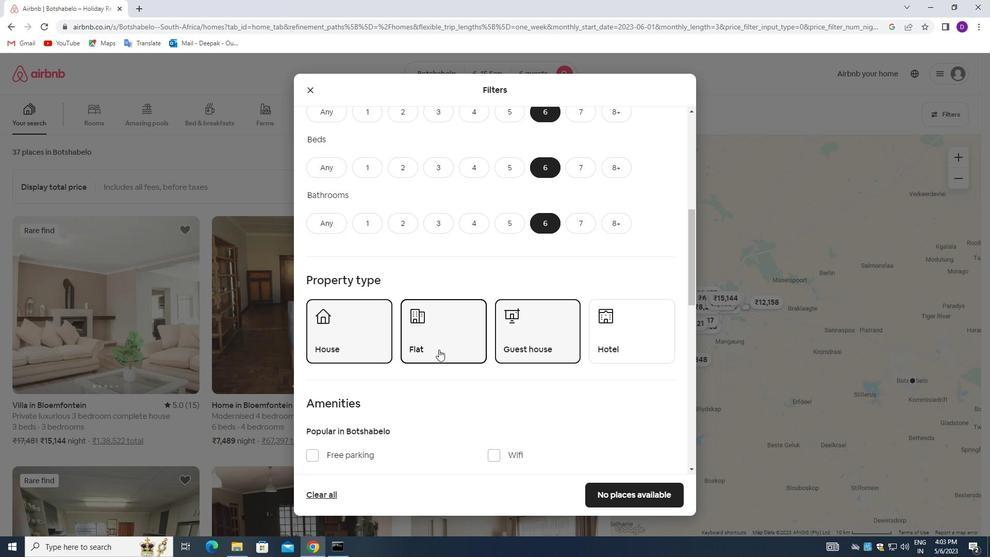 
Action: Mouse scrolled (431, 353) with delta (0, 0)
Screenshot: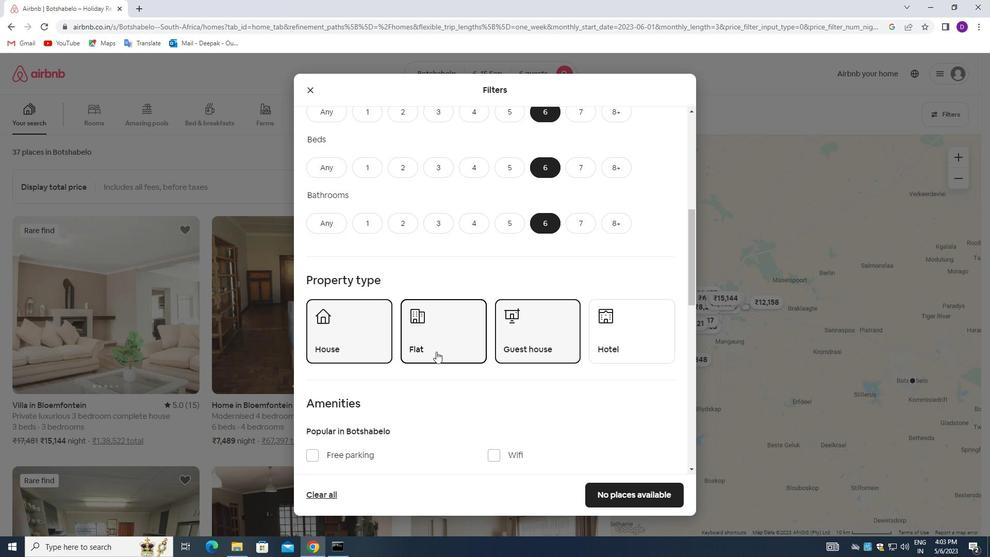 
Action: Mouse scrolled (431, 353) with delta (0, 0)
Screenshot: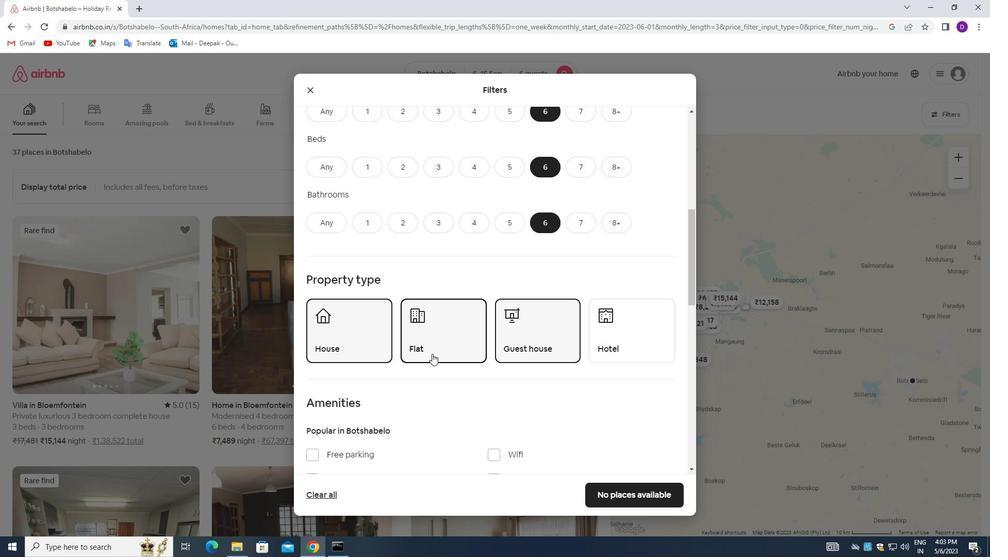 
Action: Mouse moved to (496, 252)
Screenshot: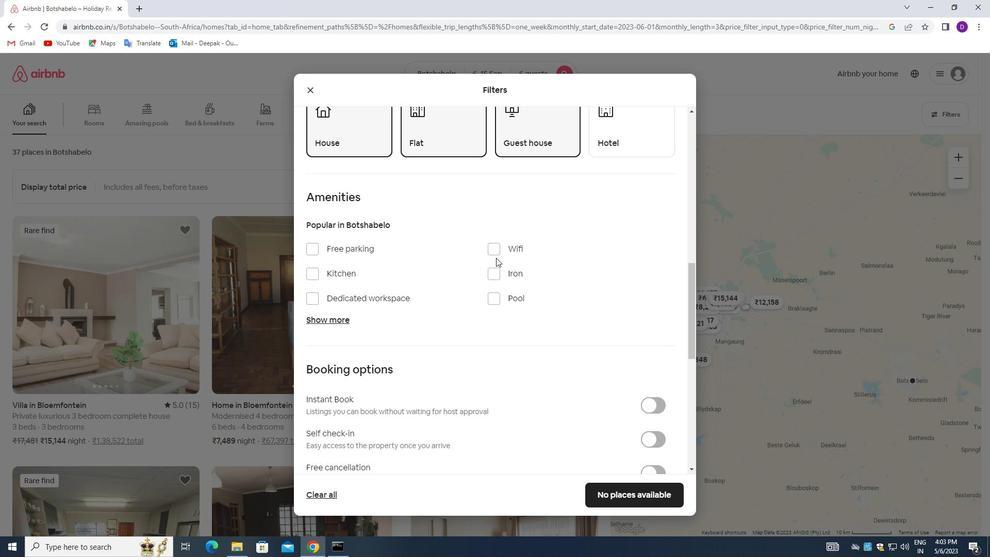 
Action: Mouse pressed left at (496, 252)
Screenshot: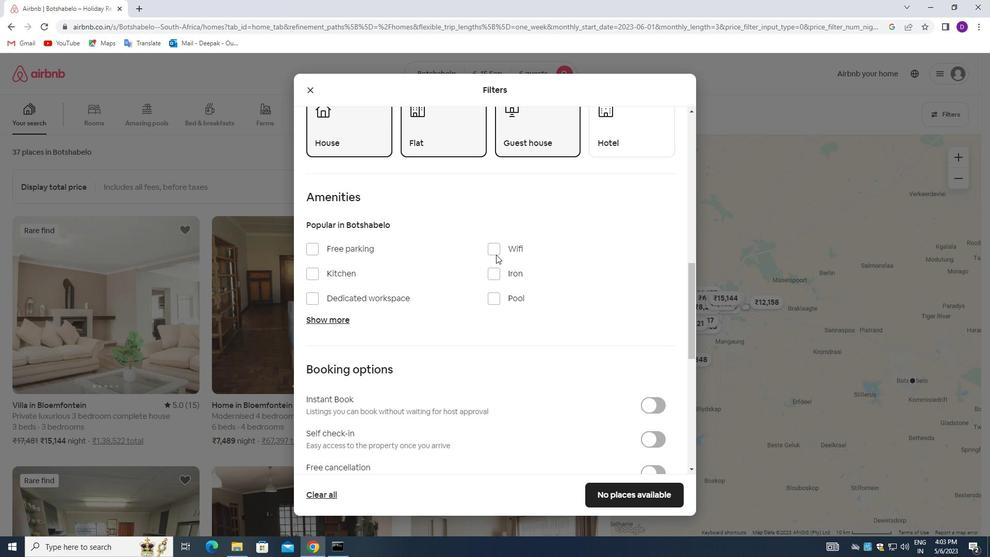 
Action: Mouse moved to (317, 253)
Screenshot: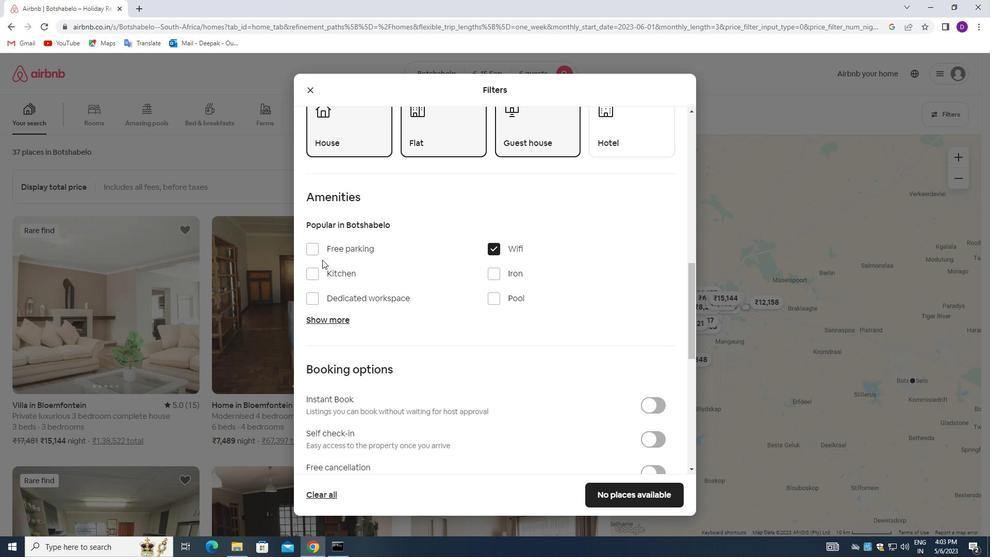 
Action: Mouse pressed left at (317, 253)
Screenshot: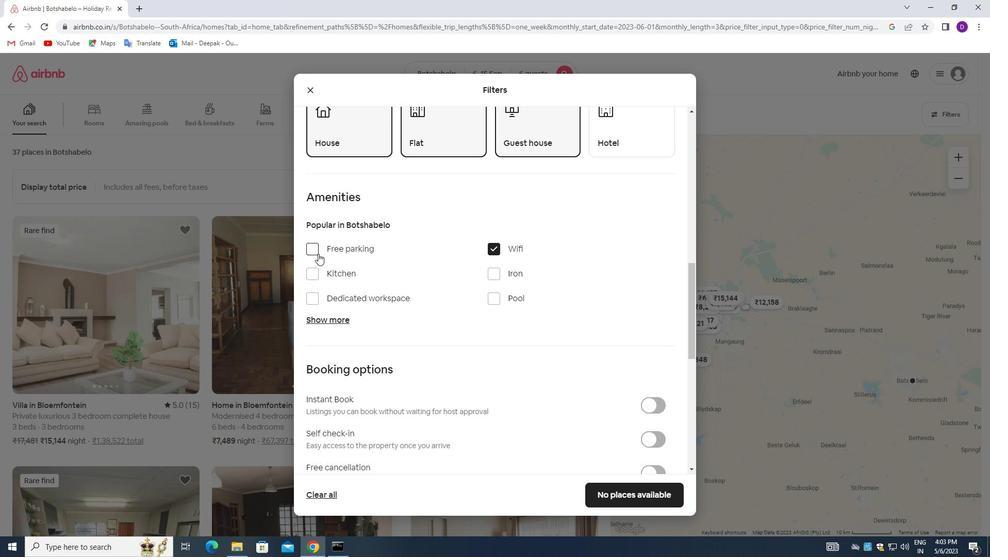 
Action: Mouse moved to (333, 317)
Screenshot: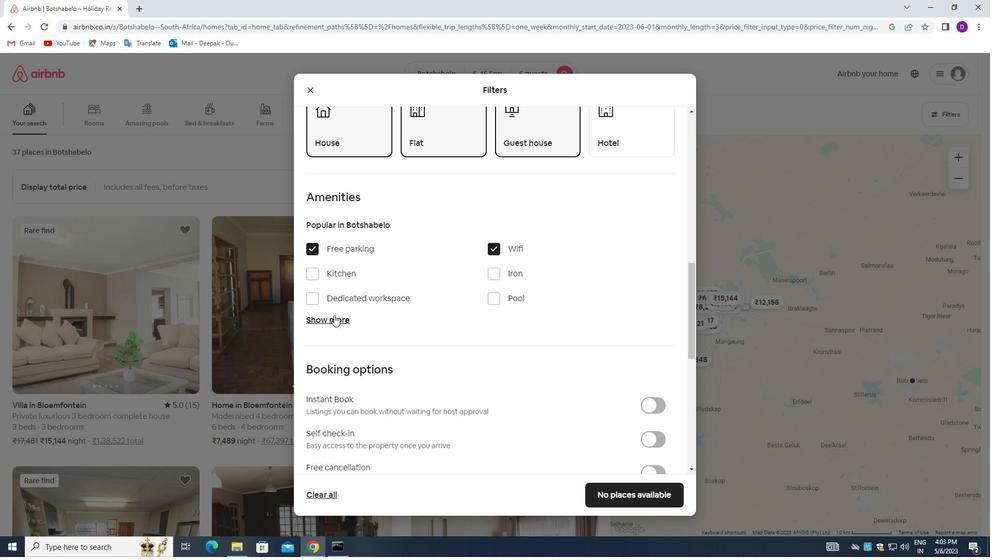 
Action: Mouse pressed left at (333, 317)
Screenshot: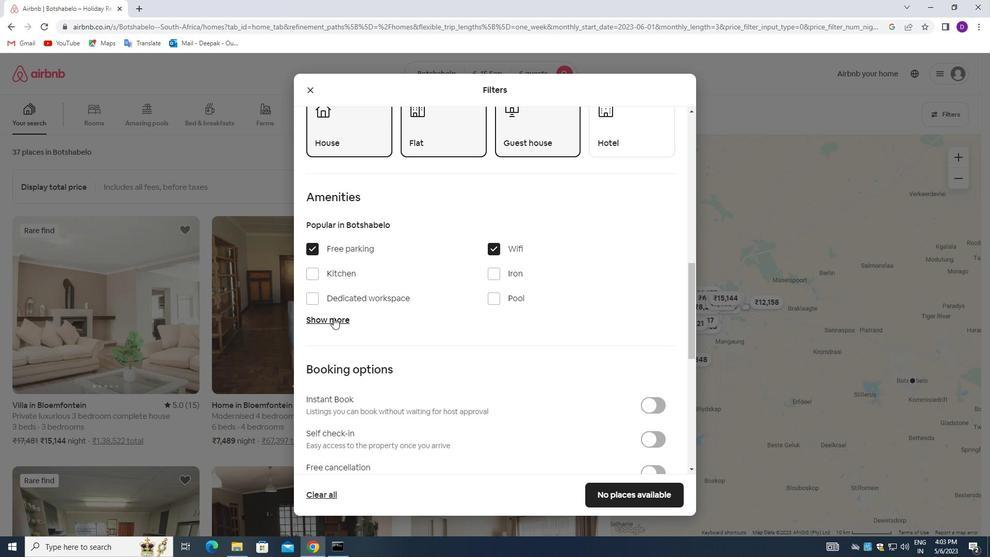 
Action: Mouse moved to (370, 321)
Screenshot: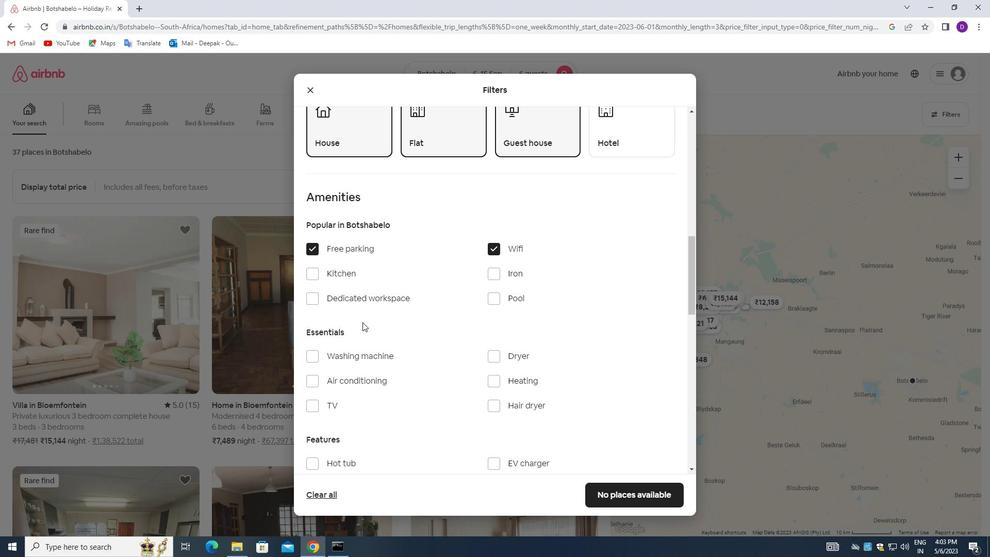 
Action: Mouse scrolled (370, 320) with delta (0, 0)
Screenshot: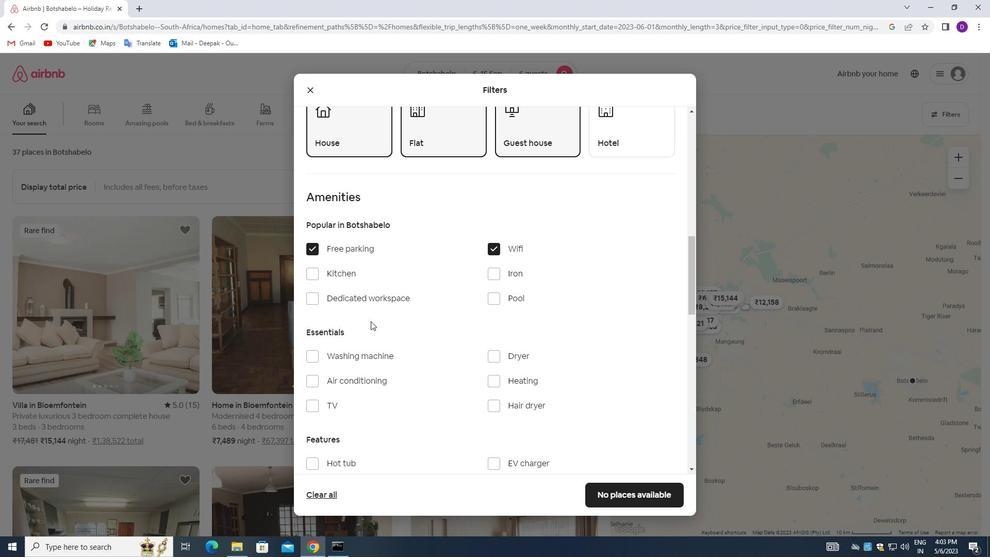 
Action: Mouse moved to (371, 321)
Screenshot: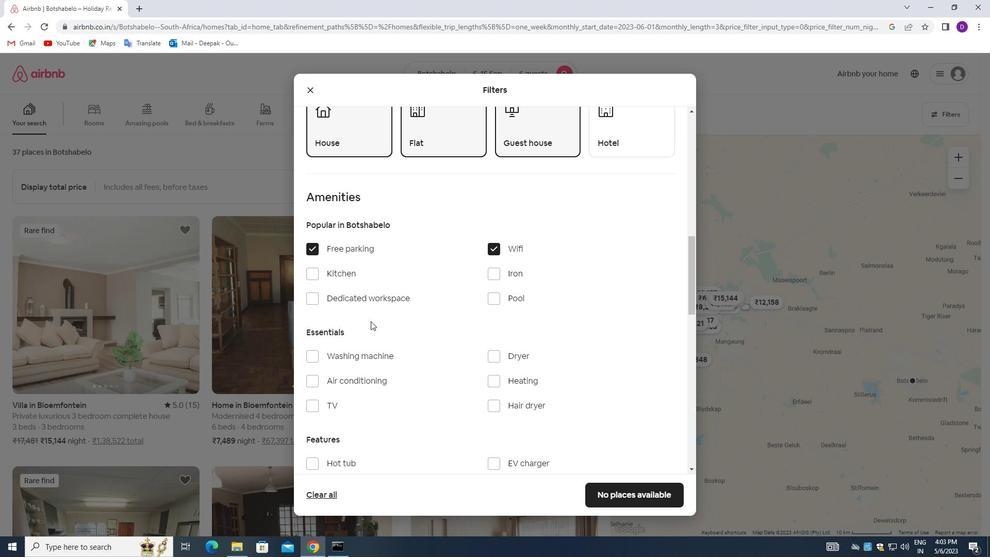 
Action: Mouse scrolled (371, 320) with delta (0, 0)
Screenshot: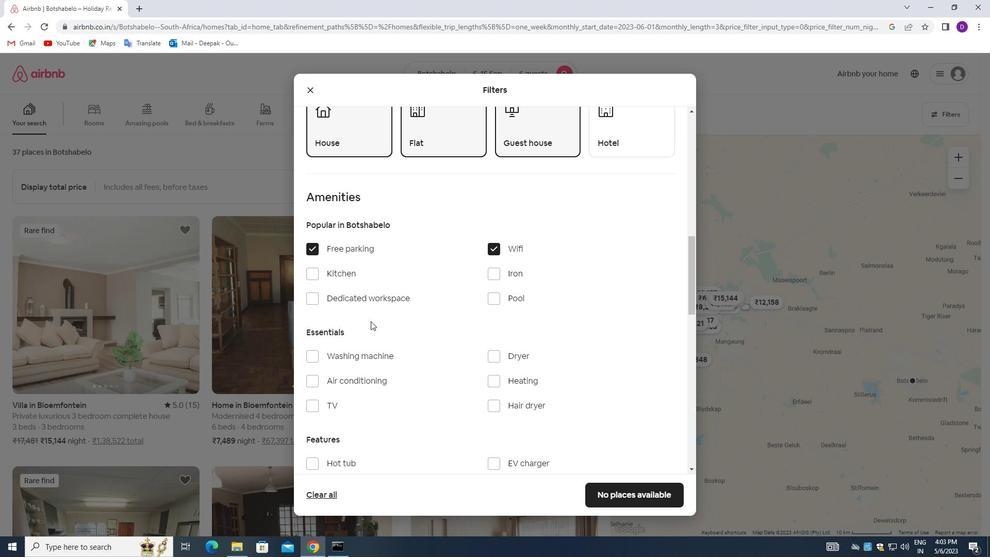 
Action: Mouse moved to (313, 304)
Screenshot: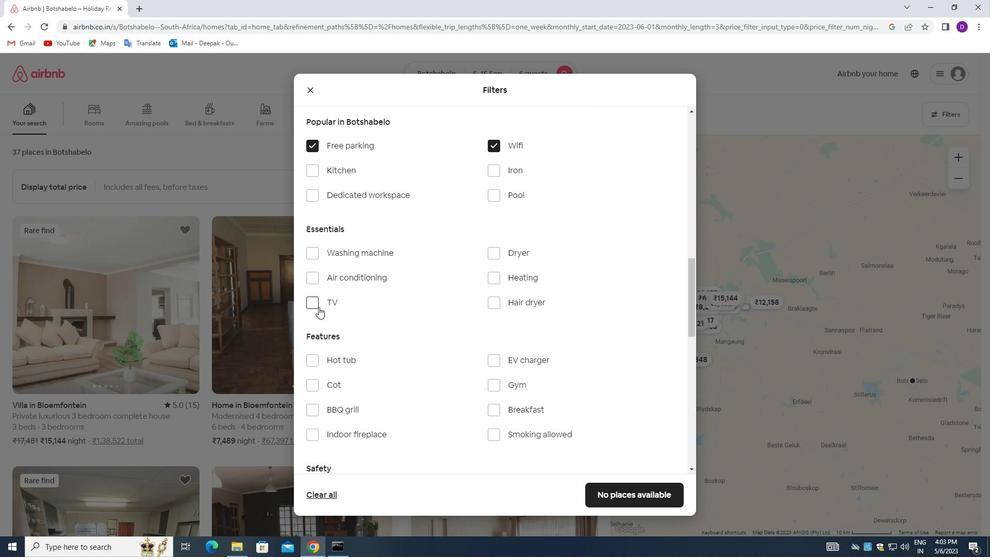 
Action: Mouse pressed left at (313, 304)
Screenshot: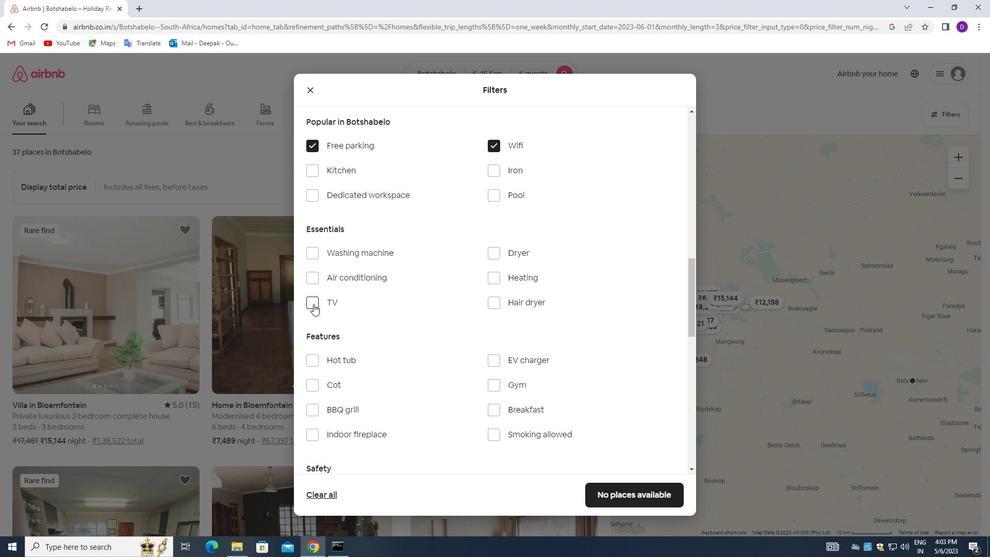 
Action: Mouse moved to (400, 292)
Screenshot: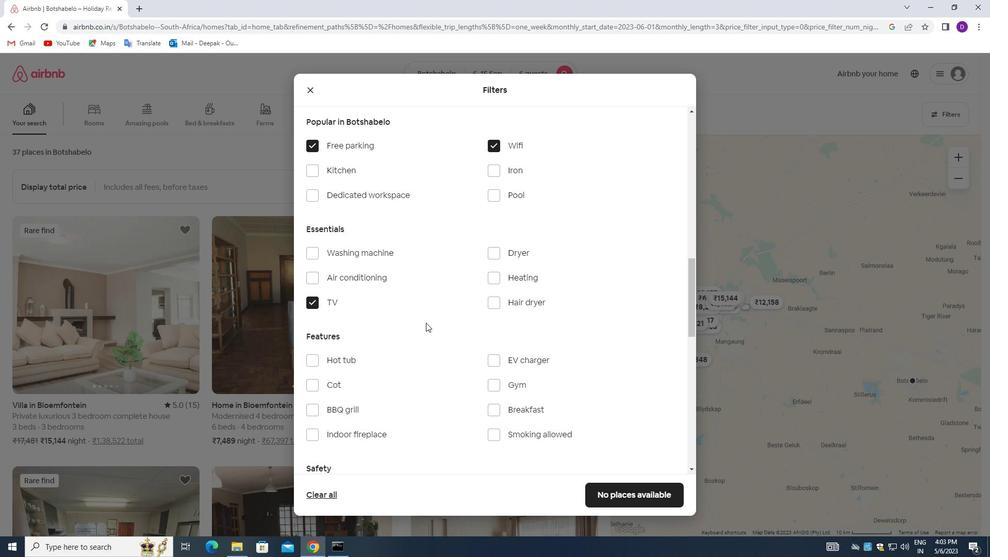
Action: Mouse scrolled (400, 293) with delta (0, 0)
Screenshot: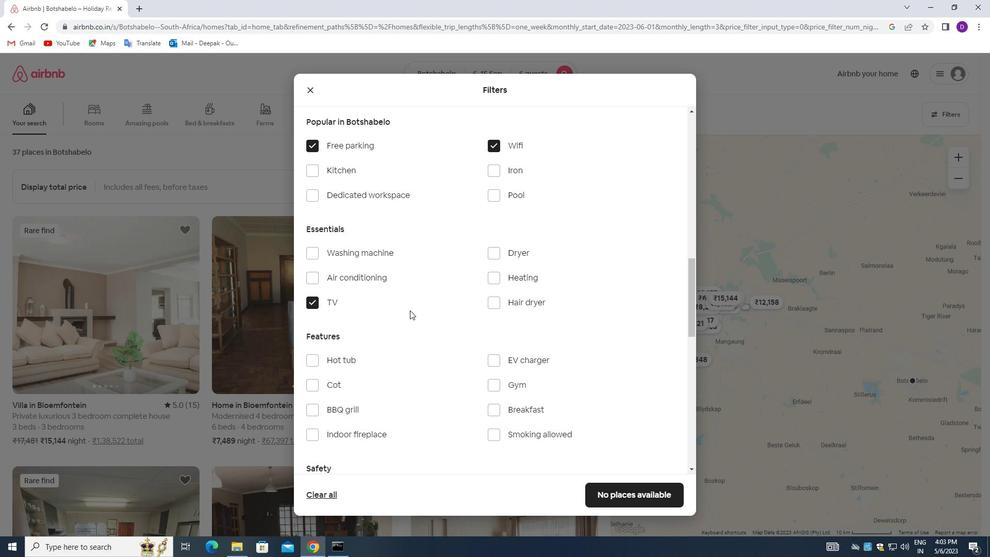 
Action: Mouse moved to (401, 295)
Screenshot: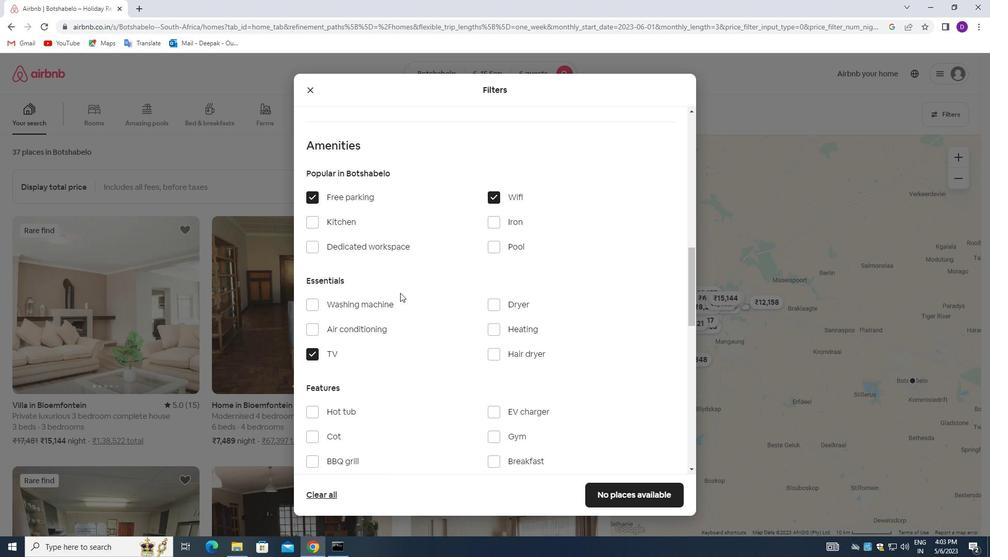 
Action: Mouse scrolled (401, 294) with delta (0, 0)
Screenshot: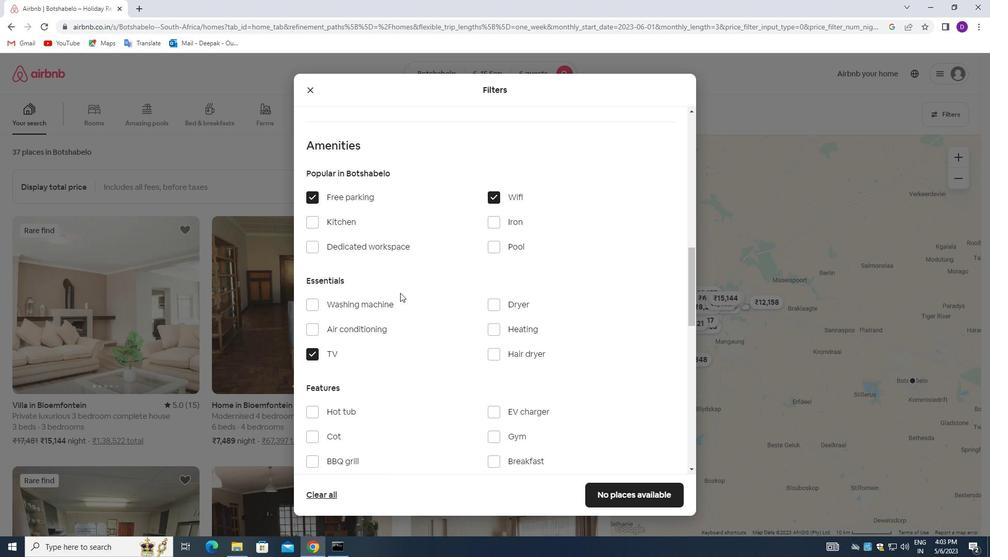 
Action: Mouse moved to (401, 296)
Screenshot: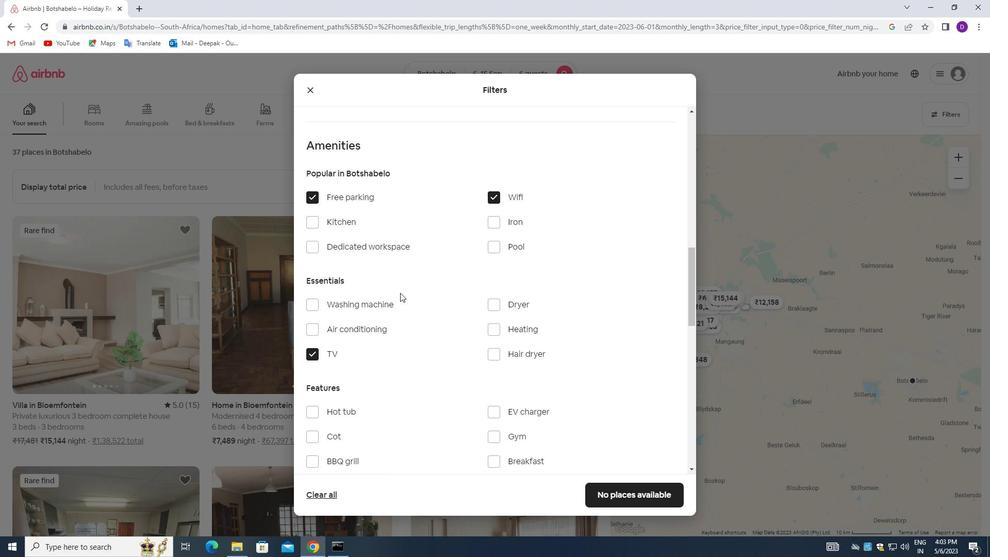 
Action: Mouse scrolled (401, 295) with delta (0, 0)
Screenshot: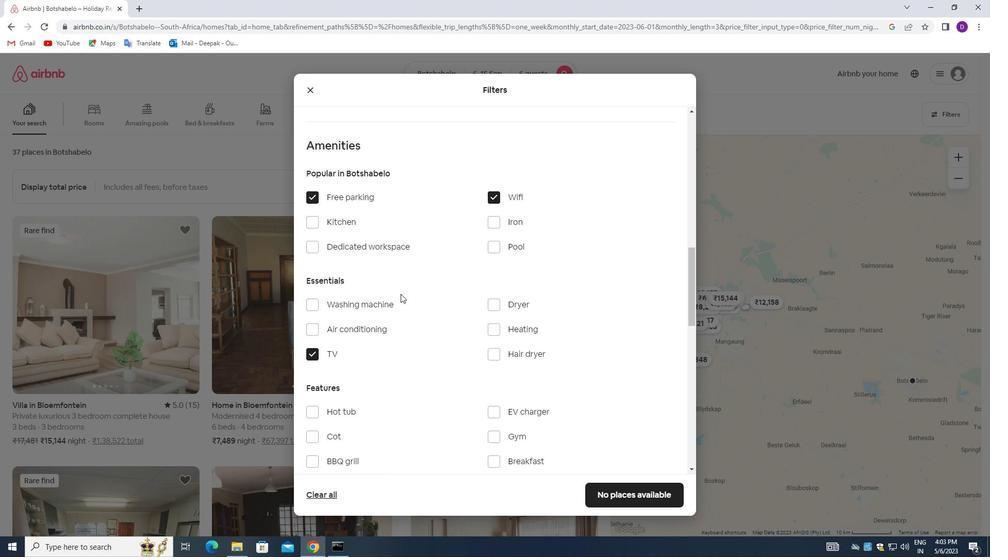 
Action: Mouse moved to (378, 335)
Screenshot: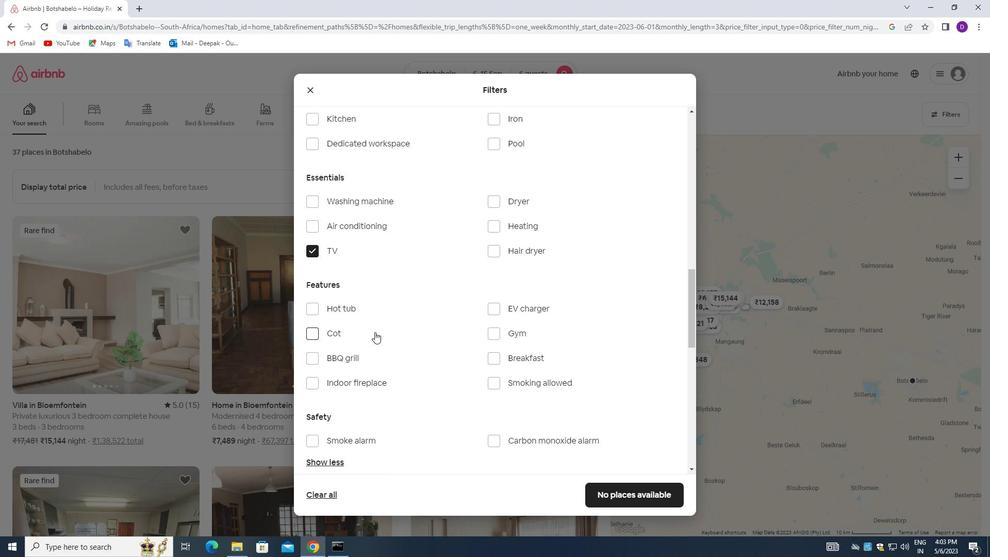 
Action: Mouse scrolled (378, 334) with delta (0, 0)
Screenshot: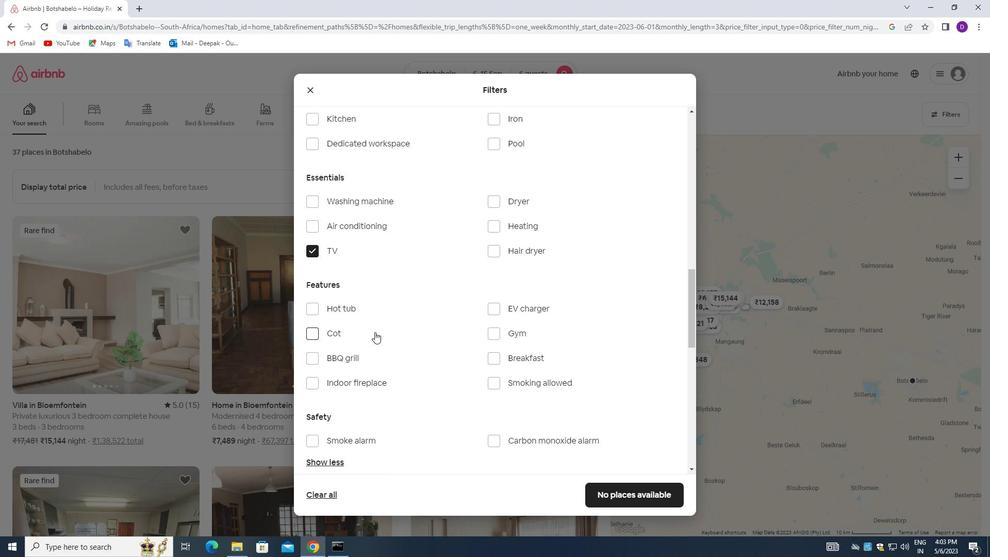 
Action: Mouse moved to (390, 289)
Screenshot: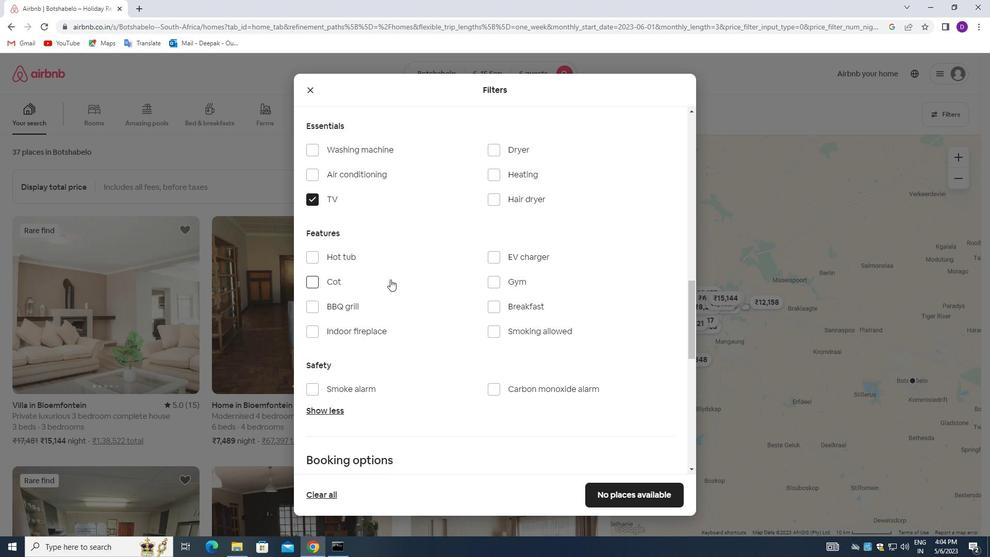
Action: Mouse scrolled (390, 290) with delta (0, 0)
Screenshot: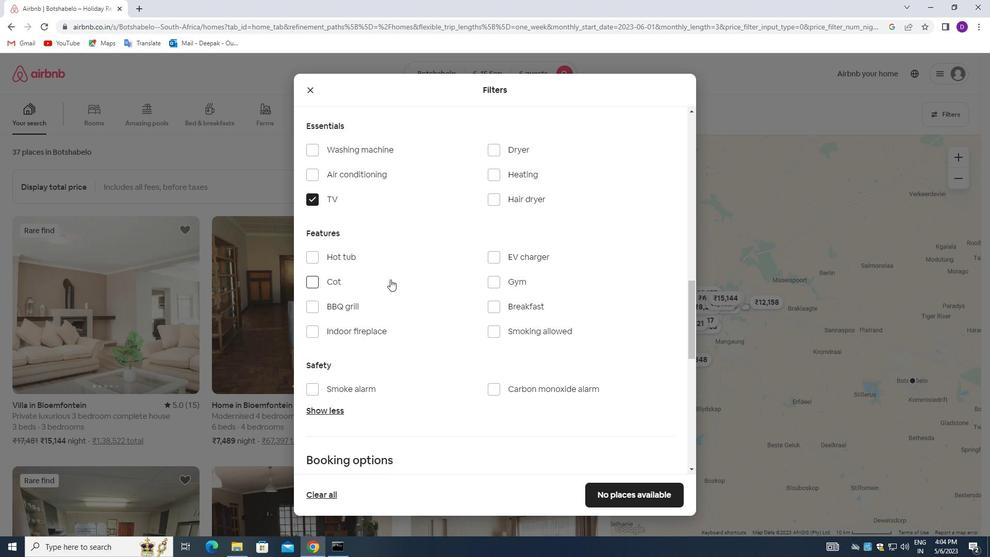 
Action: Mouse moved to (392, 293)
Screenshot: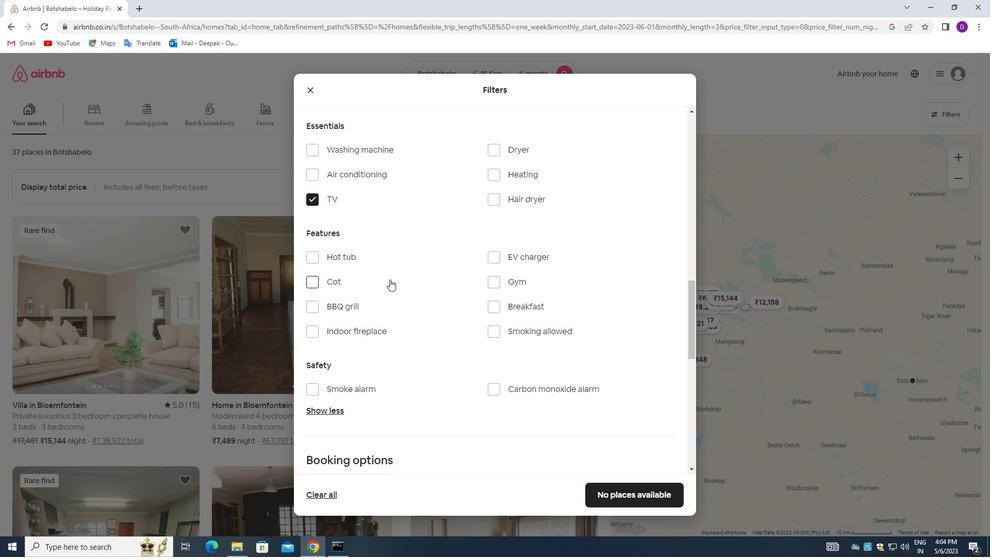 
Action: Mouse scrolled (392, 294) with delta (0, 0)
Screenshot: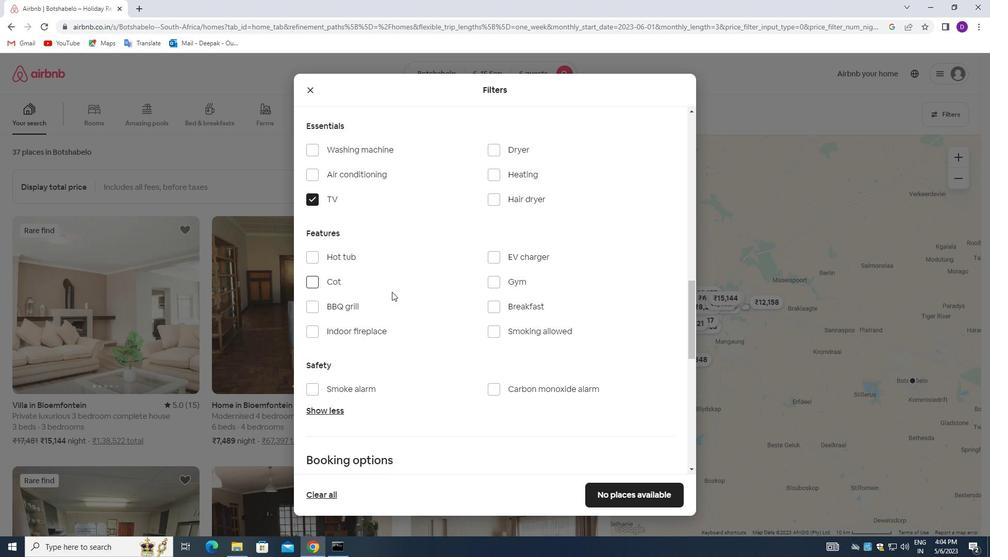 
Action: Mouse moved to (493, 382)
Screenshot: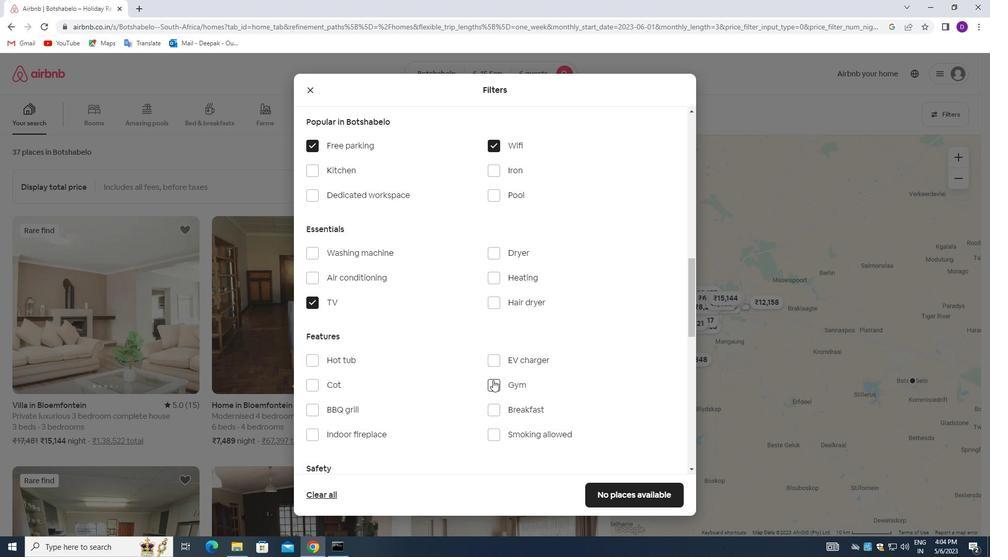 
Action: Mouse pressed left at (493, 382)
Screenshot: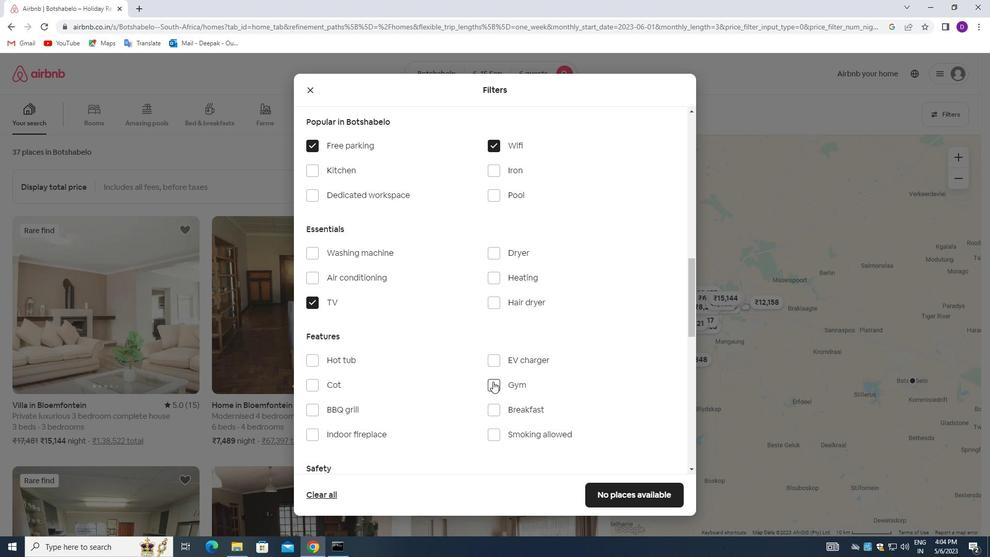 
Action: Mouse moved to (492, 411)
Screenshot: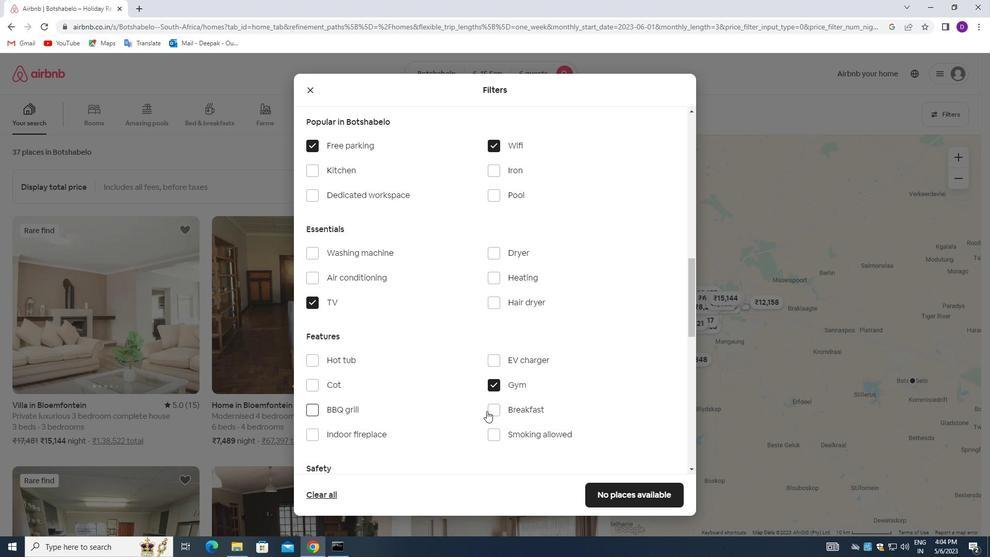 
Action: Mouse pressed left at (492, 411)
Screenshot: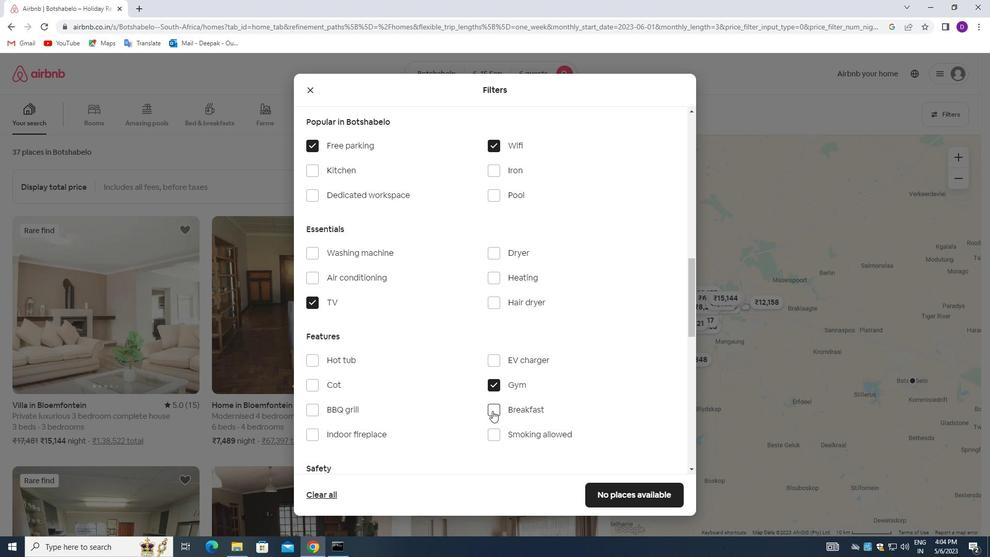 
Action: Mouse moved to (412, 377)
Screenshot: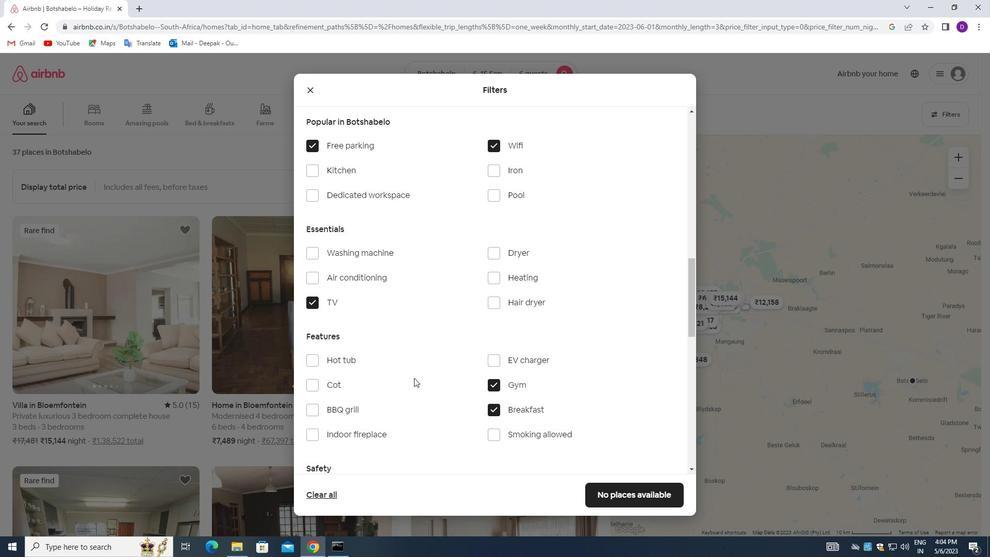 
Action: Mouse scrolled (412, 377) with delta (0, 0)
Screenshot: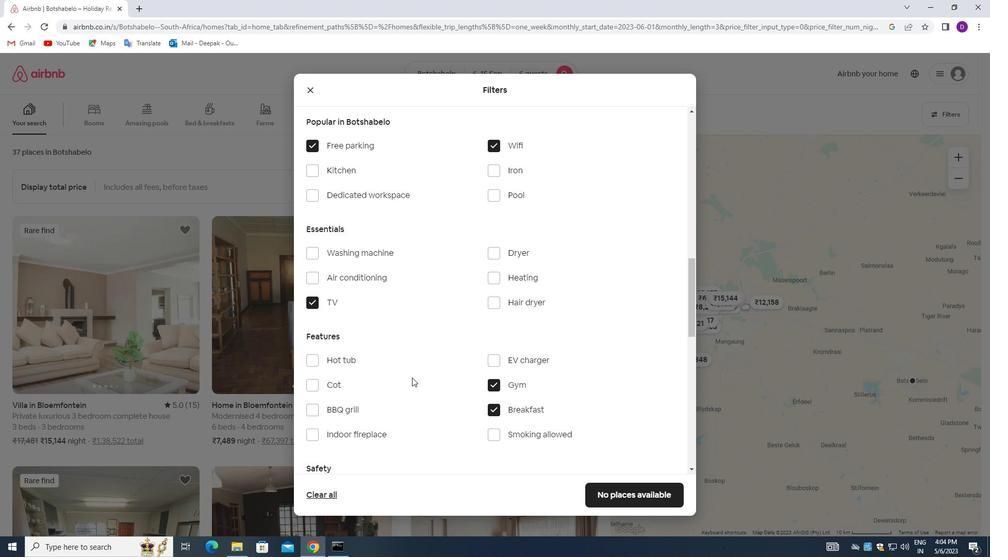
Action: Mouse moved to (411, 377)
Screenshot: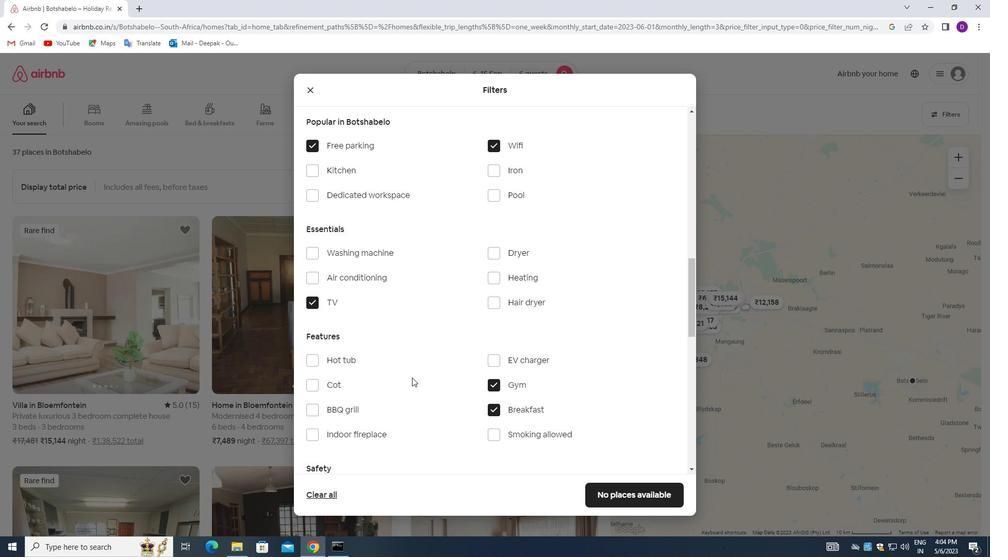
Action: Mouse scrolled (411, 376) with delta (0, 0)
Screenshot: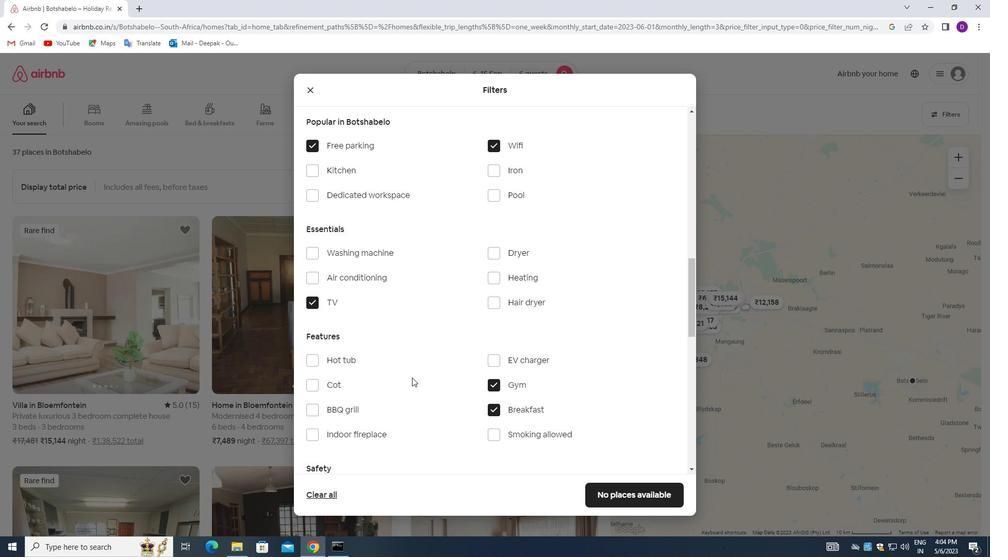 
Action: Mouse moved to (410, 377)
Screenshot: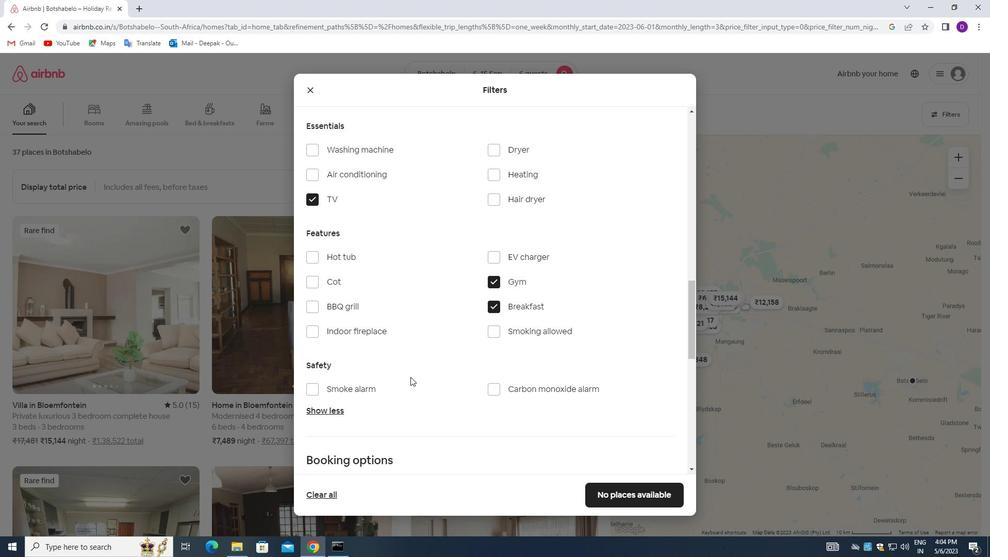 
Action: Mouse scrolled (410, 376) with delta (0, 0)
Screenshot: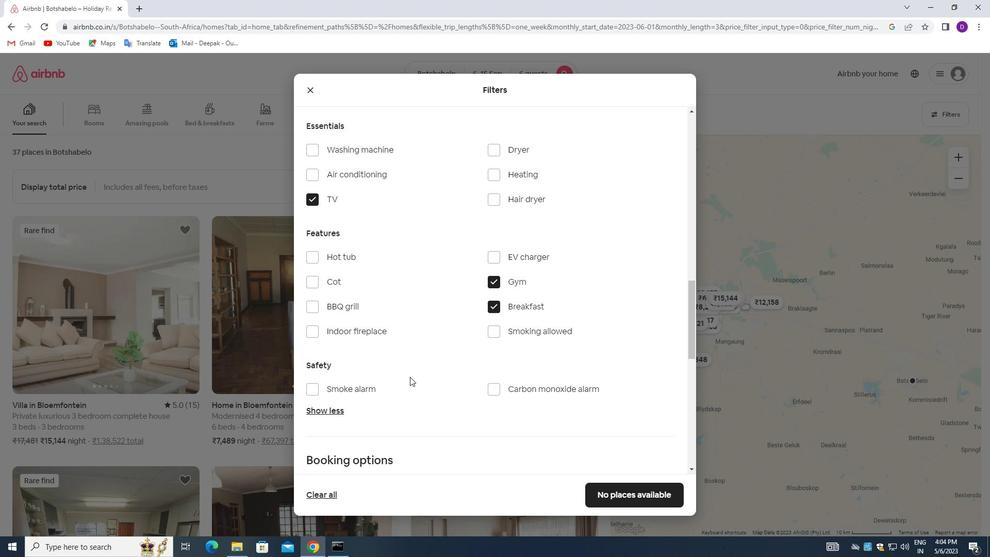 
Action: Mouse scrolled (410, 376) with delta (0, 0)
Screenshot: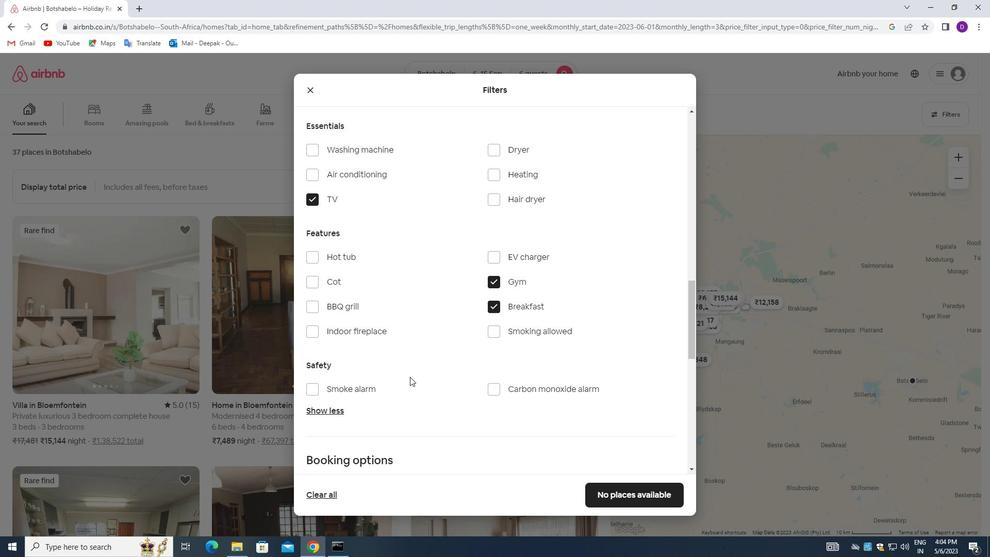 
Action: Mouse moved to (409, 377)
Screenshot: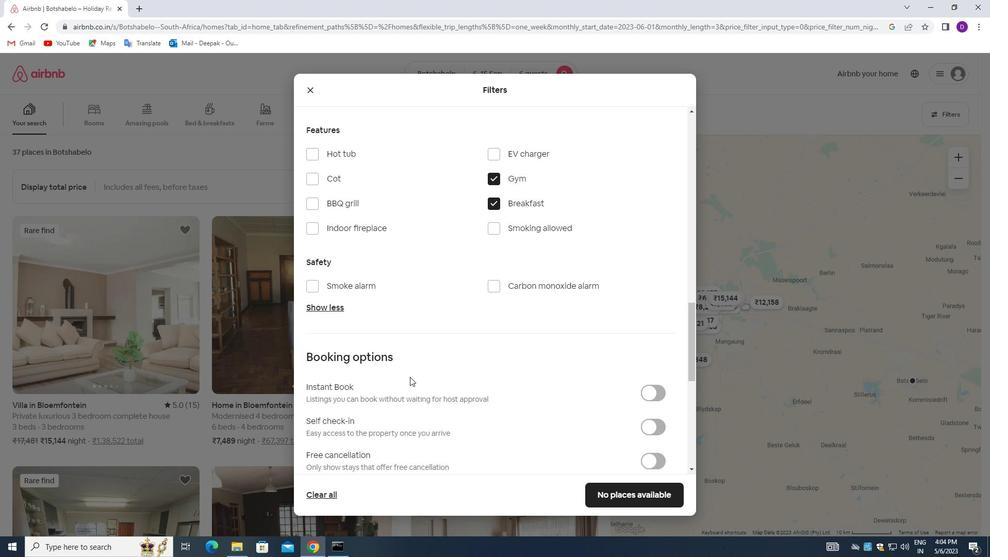 
Action: Mouse scrolled (409, 376) with delta (0, 0)
Screenshot: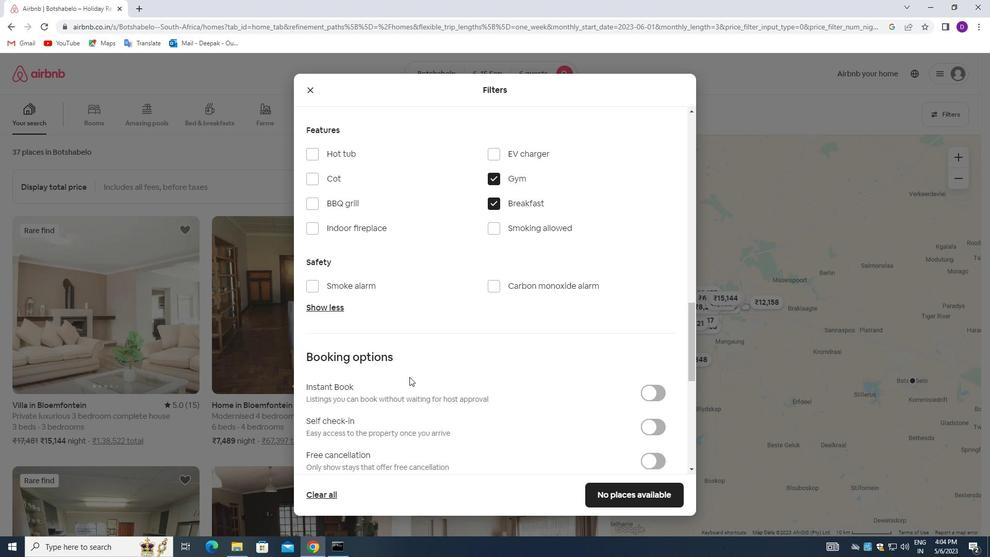 
Action: Mouse moved to (409, 376)
Screenshot: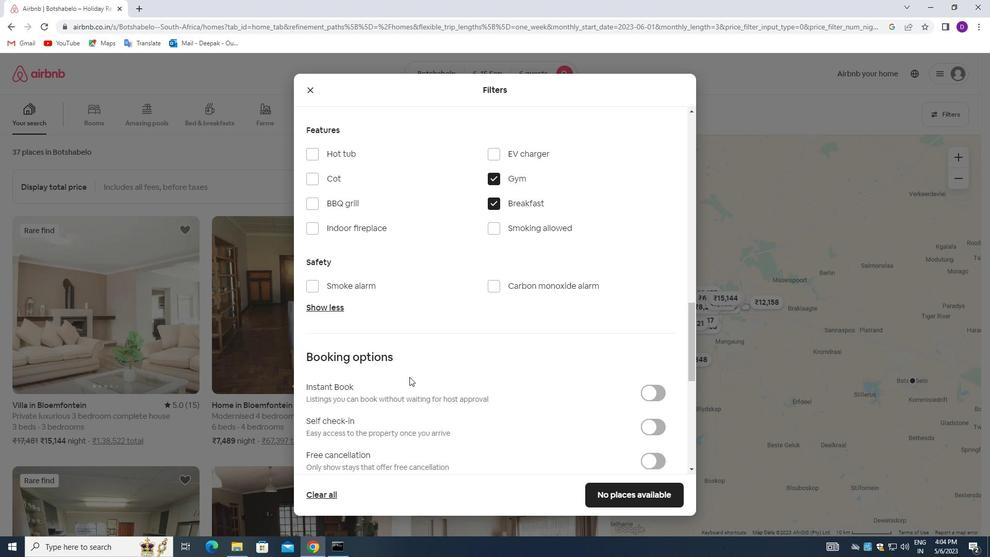 
Action: Mouse scrolled (409, 375) with delta (0, 0)
Screenshot: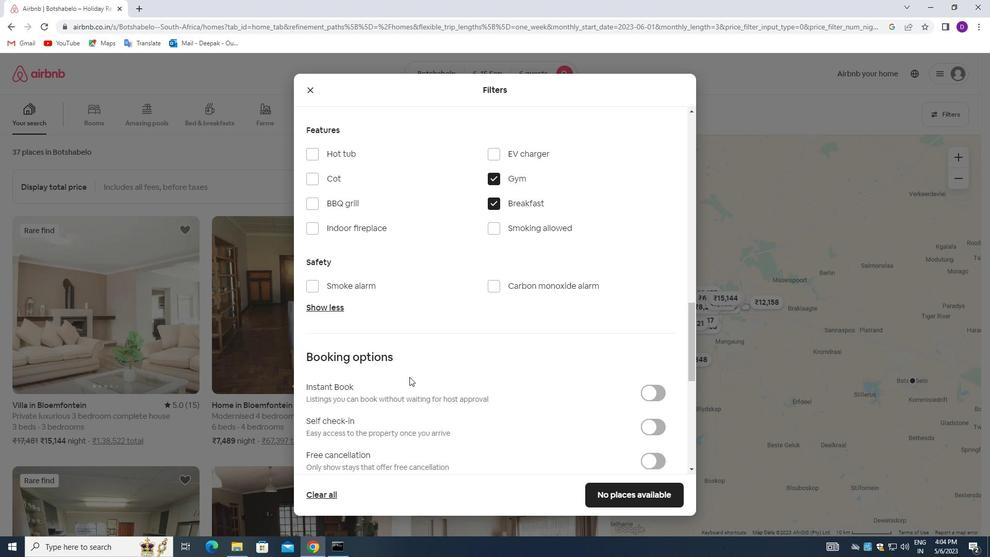 
Action: Mouse moved to (646, 326)
Screenshot: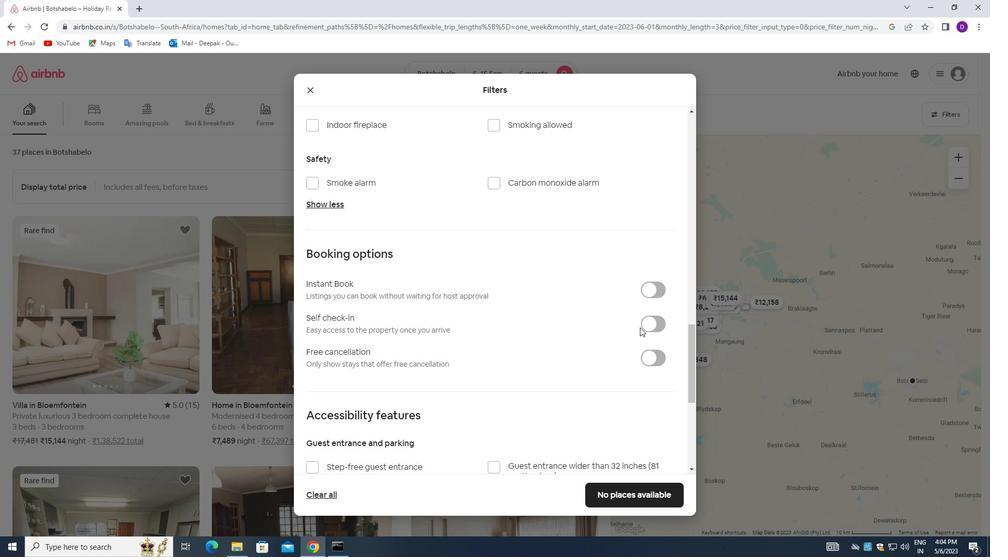 
Action: Mouse pressed left at (646, 326)
Screenshot: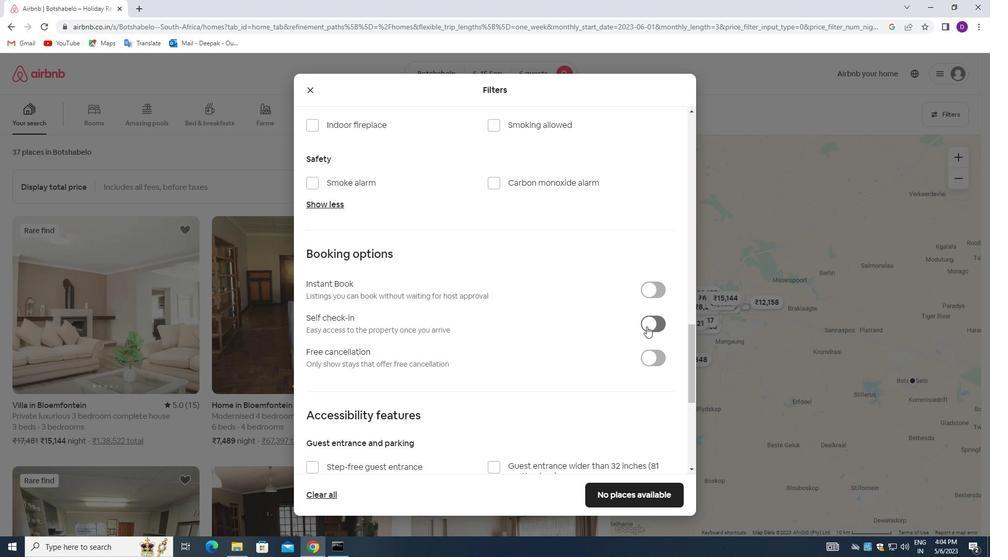 
Action: Mouse moved to (480, 334)
Screenshot: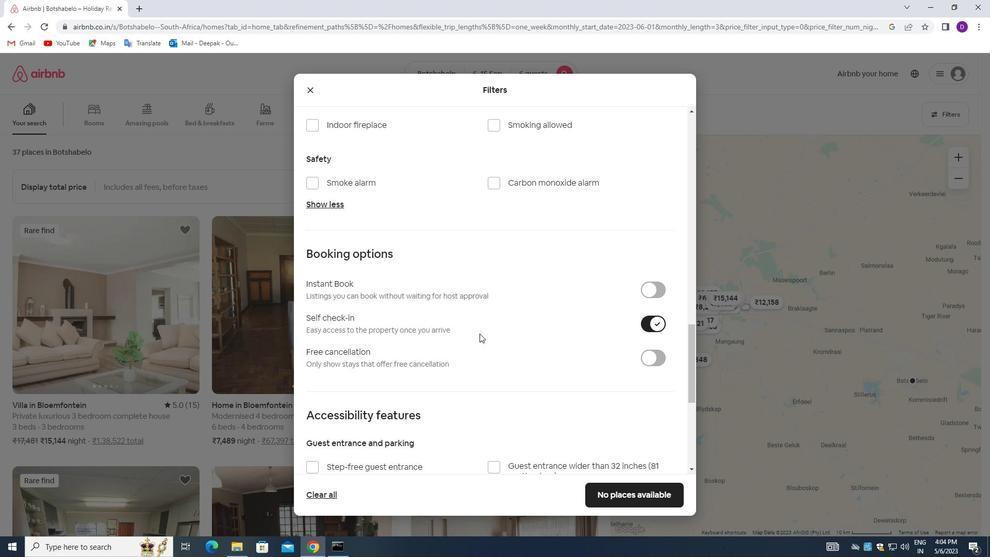 
Action: Mouse scrolled (480, 333) with delta (0, 0)
Screenshot: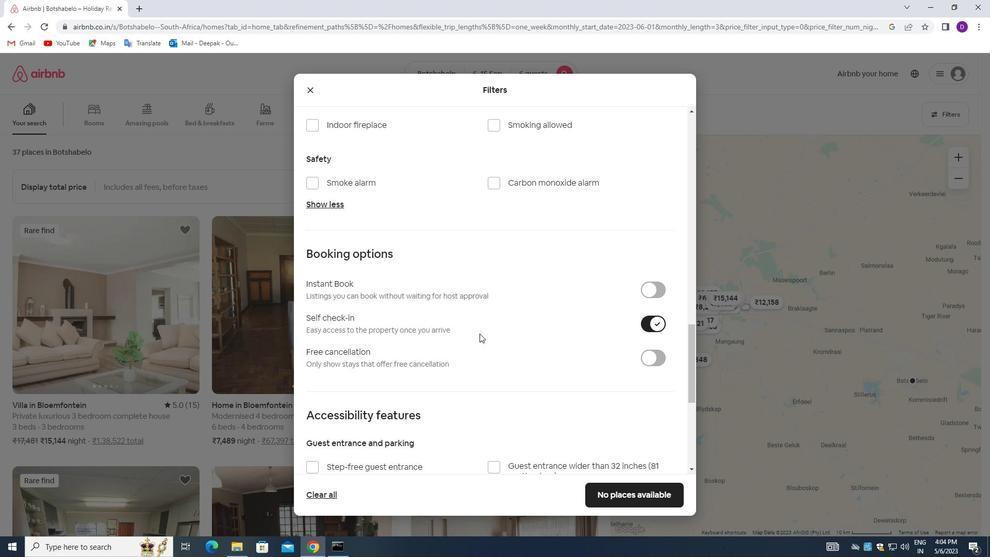 
Action: Mouse moved to (480, 334)
Screenshot: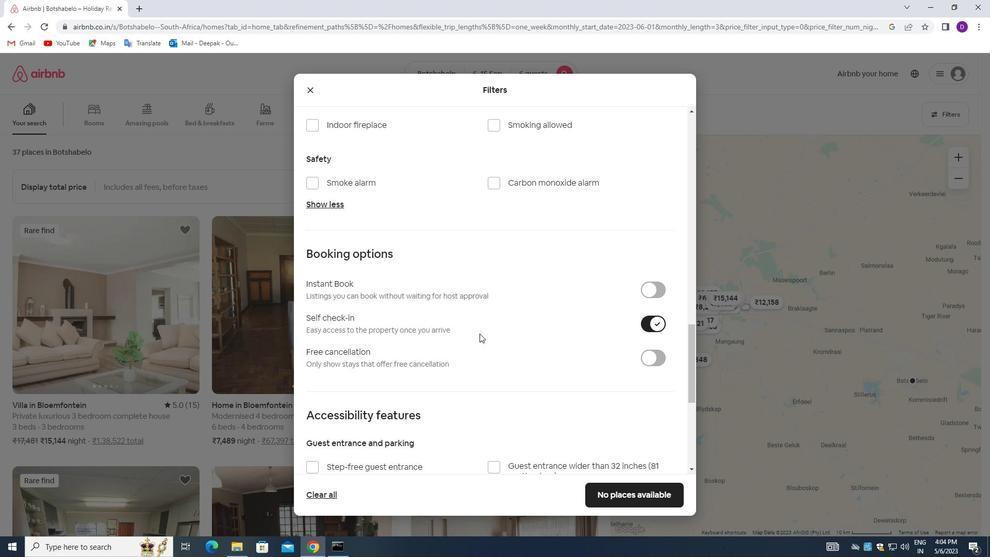 
Action: Mouse scrolled (480, 334) with delta (0, 0)
Screenshot: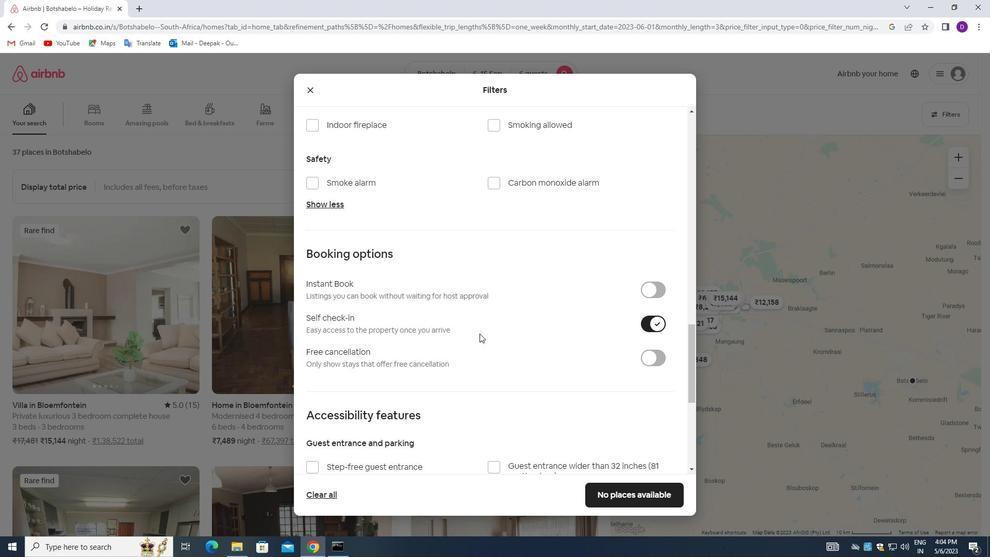 
Action: Mouse moved to (480, 335)
Screenshot: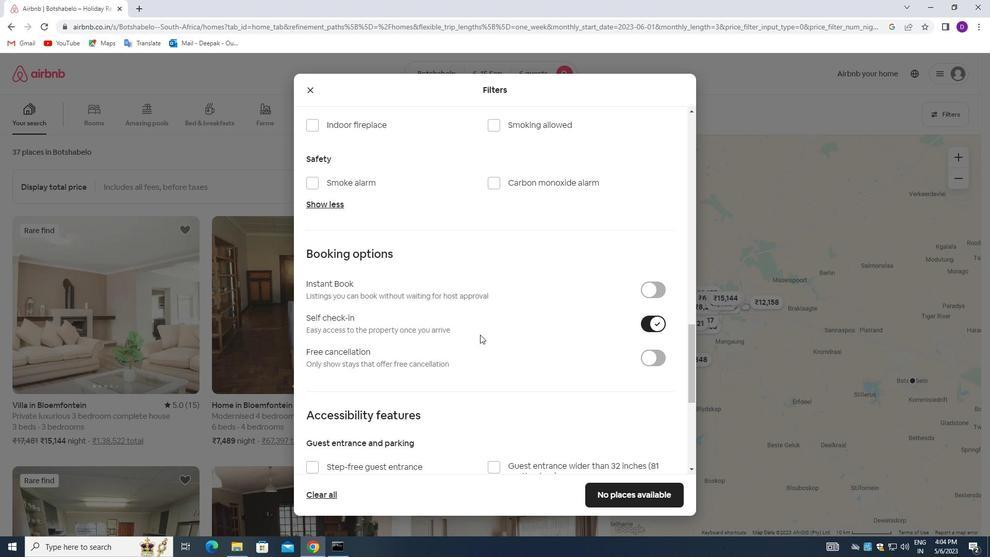 
Action: Mouse scrolled (480, 334) with delta (0, 0)
Screenshot: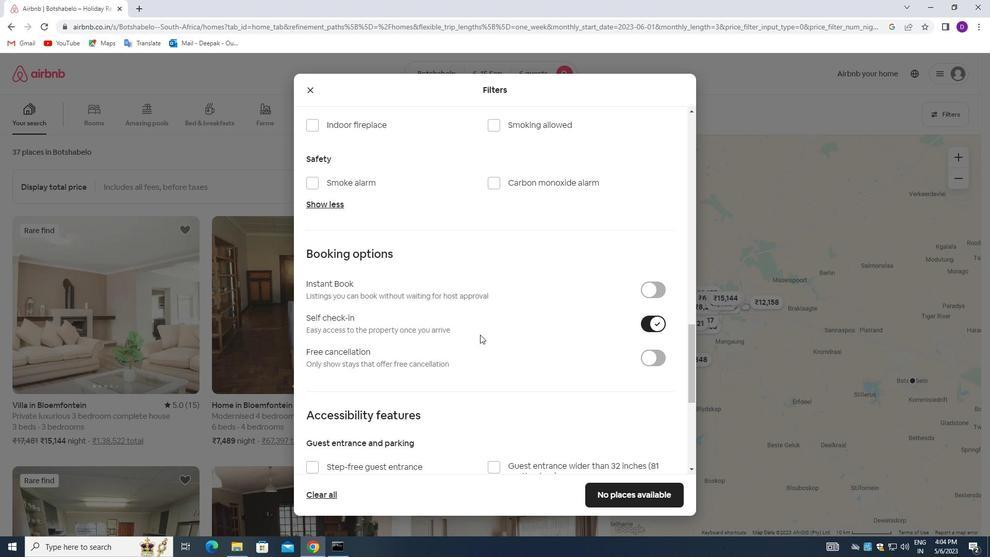 
Action: Mouse moved to (472, 341)
Screenshot: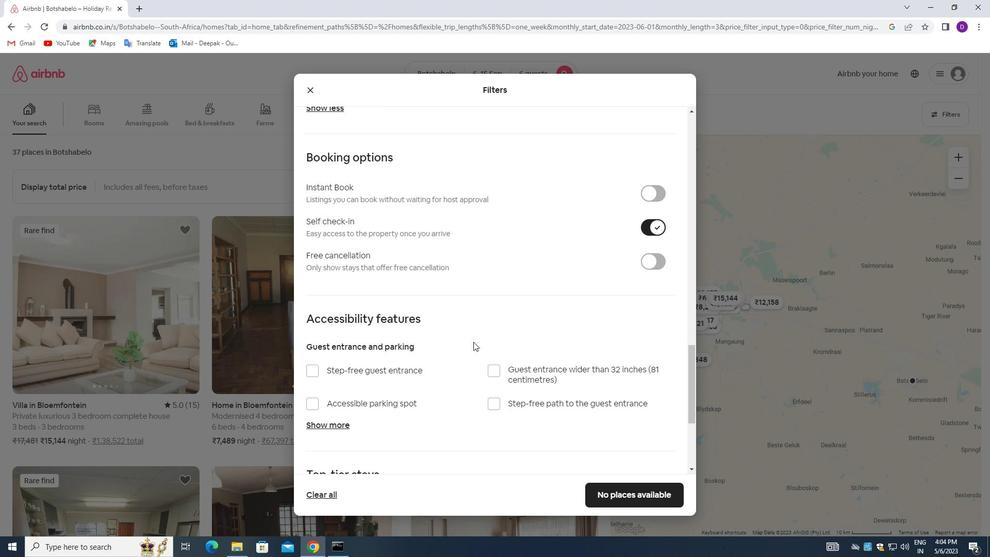 
Action: Mouse scrolled (472, 340) with delta (0, 0)
Screenshot: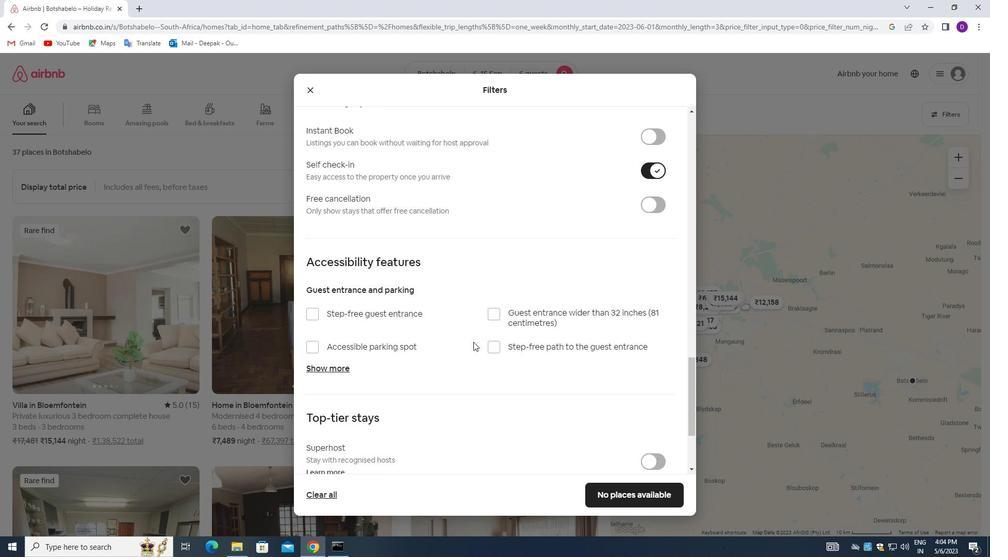 
Action: Mouse scrolled (472, 340) with delta (0, 0)
Screenshot: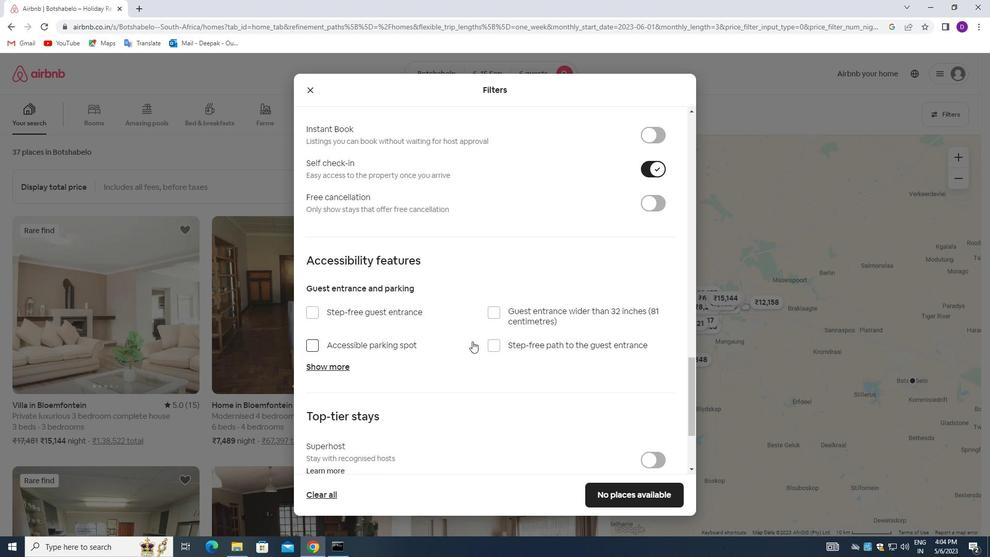 
Action: Mouse scrolled (472, 340) with delta (0, 0)
Screenshot: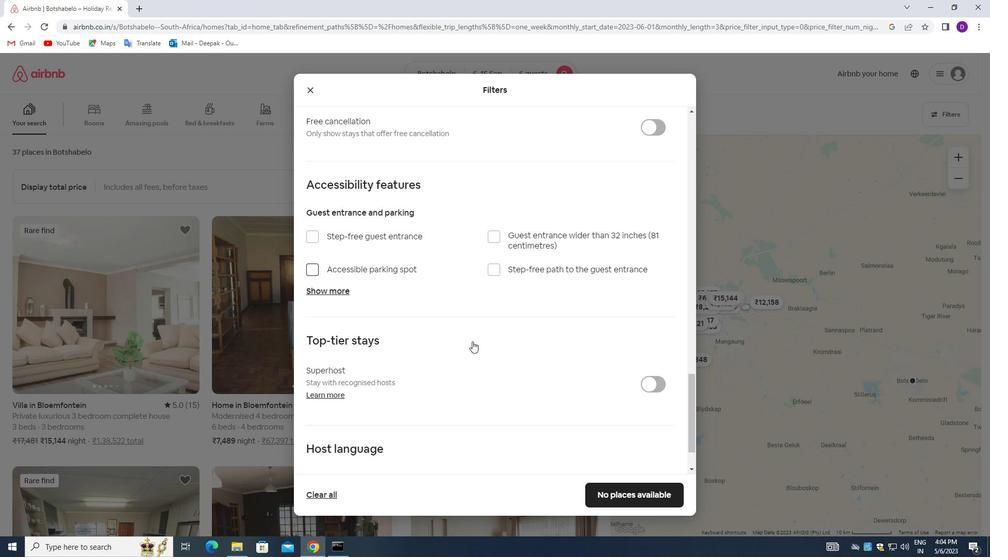 
Action: Mouse moved to (470, 349)
Screenshot: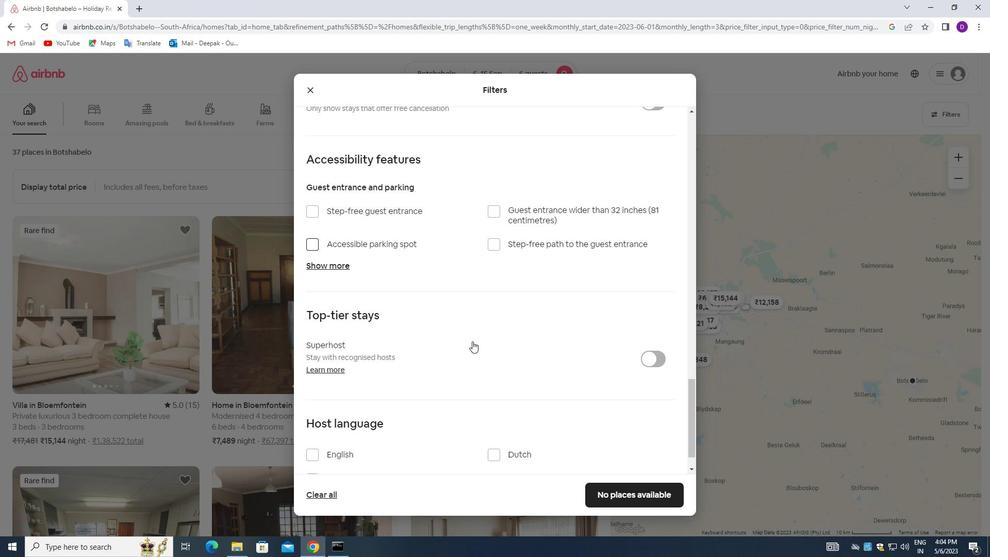 
Action: Mouse scrolled (470, 348) with delta (0, 0)
Screenshot: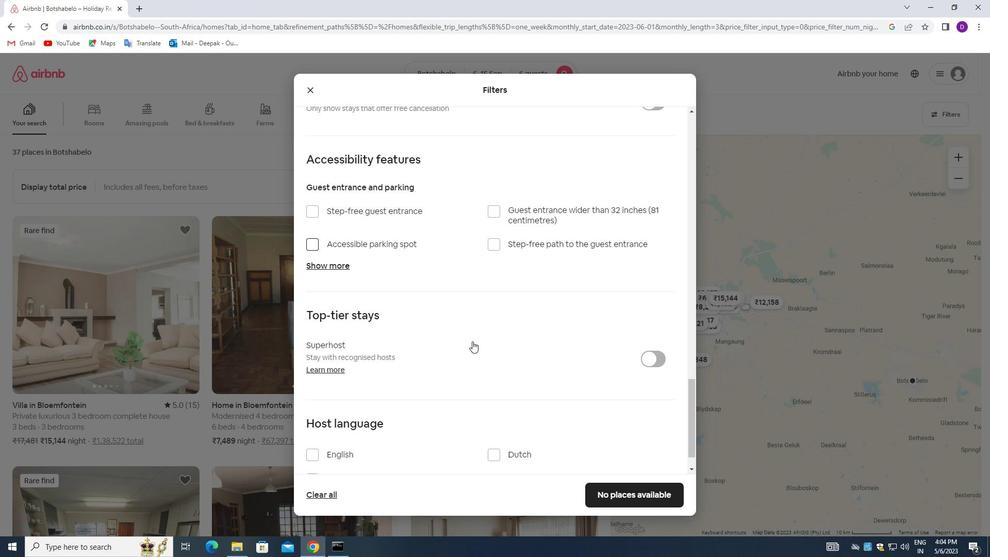 
Action: Mouse moved to (467, 357)
Screenshot: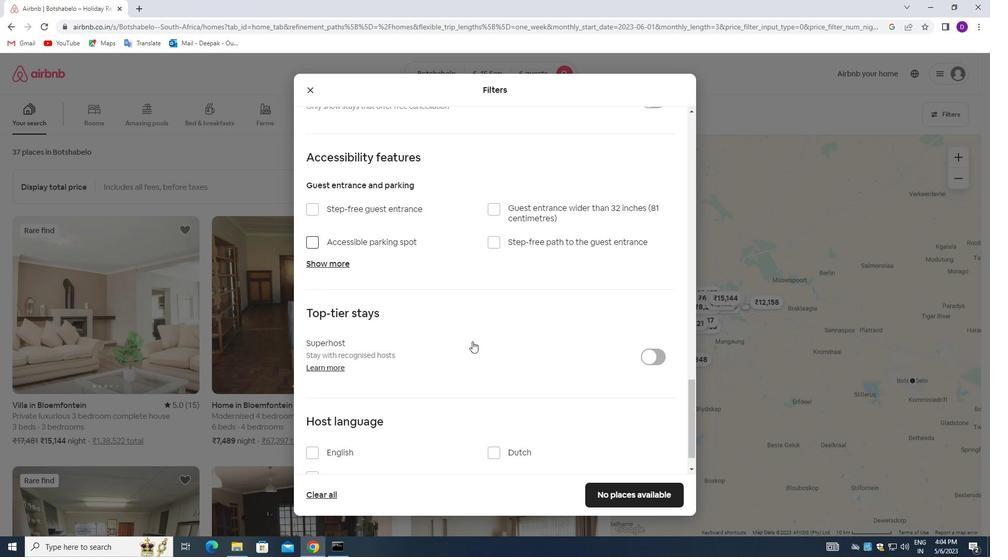 
Action: Mouse scrolled (467, 357) with delta (0, 0)
Screenshot: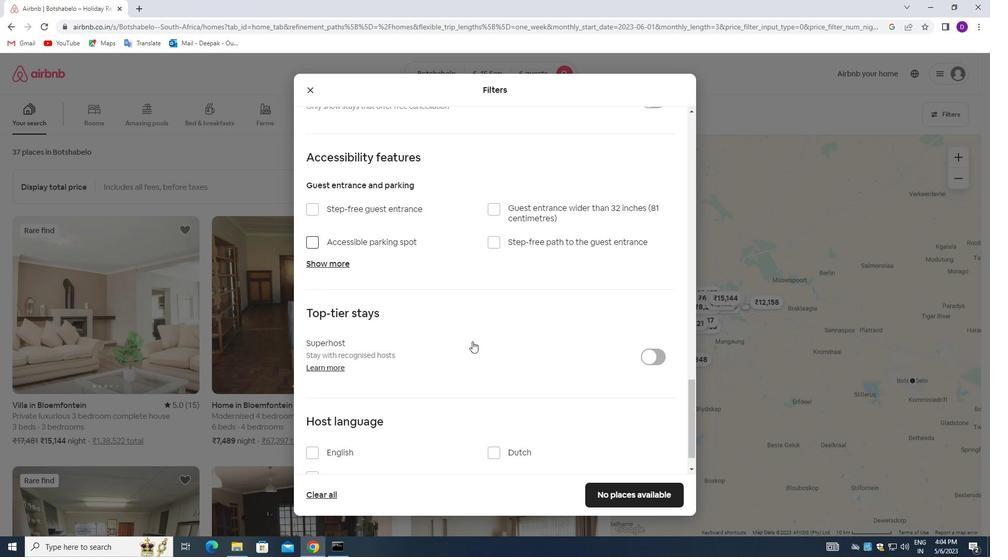 
Action: Mouse moved to (316, 419)
Screenshot: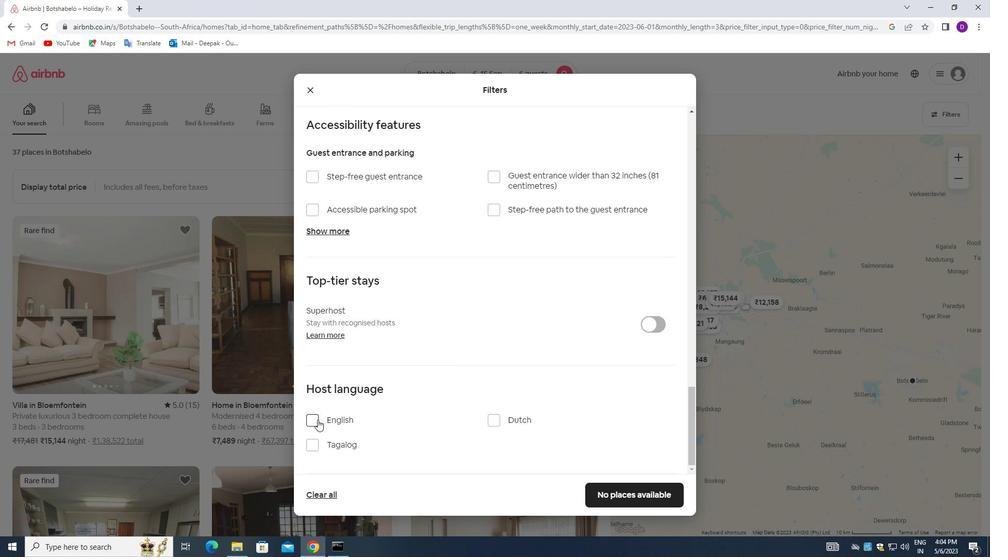 
Action: Mouse pressed left at (316, 419)
Screenshot: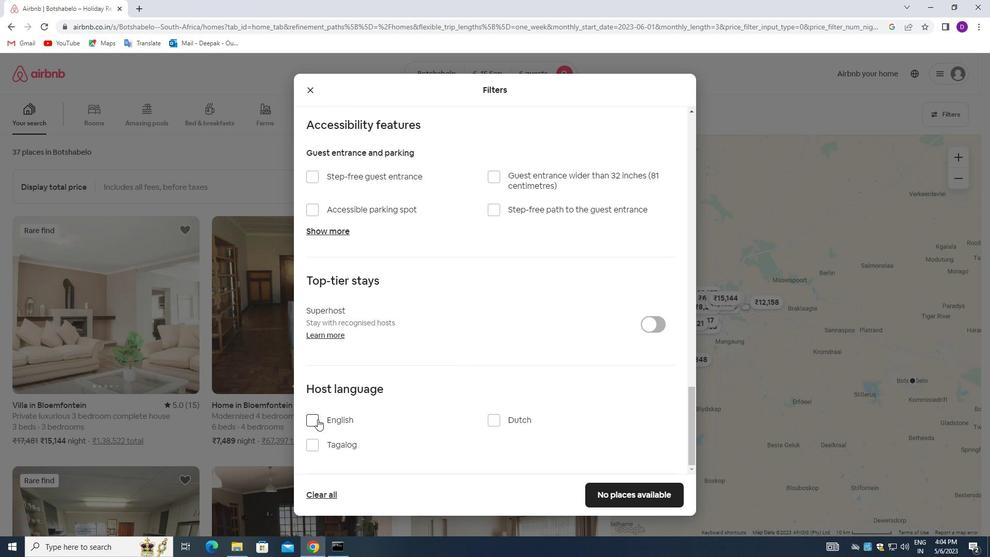 
Action: Mouse moved to (612, 493)
Screenshot: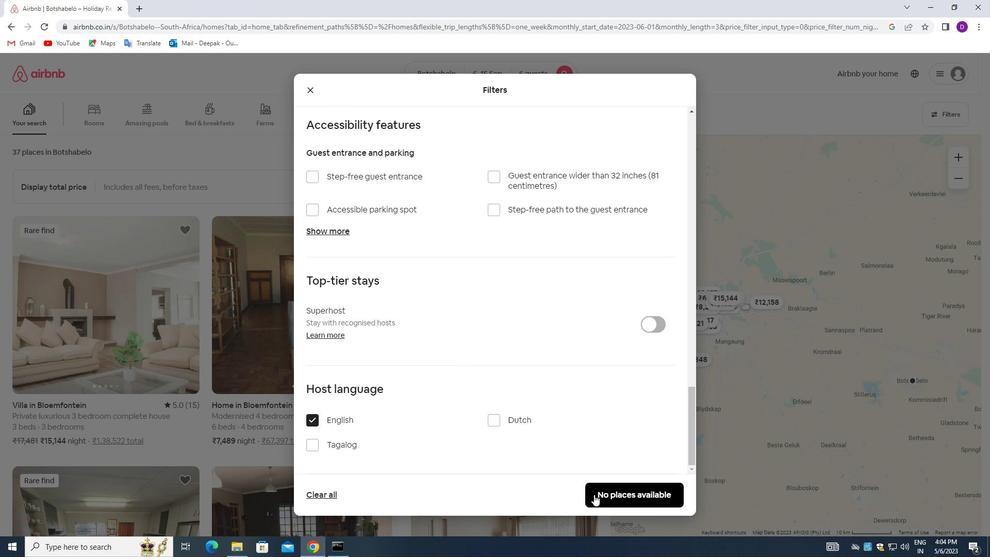 
Action: Mouse pressed left at (612, 493)
Screenshot: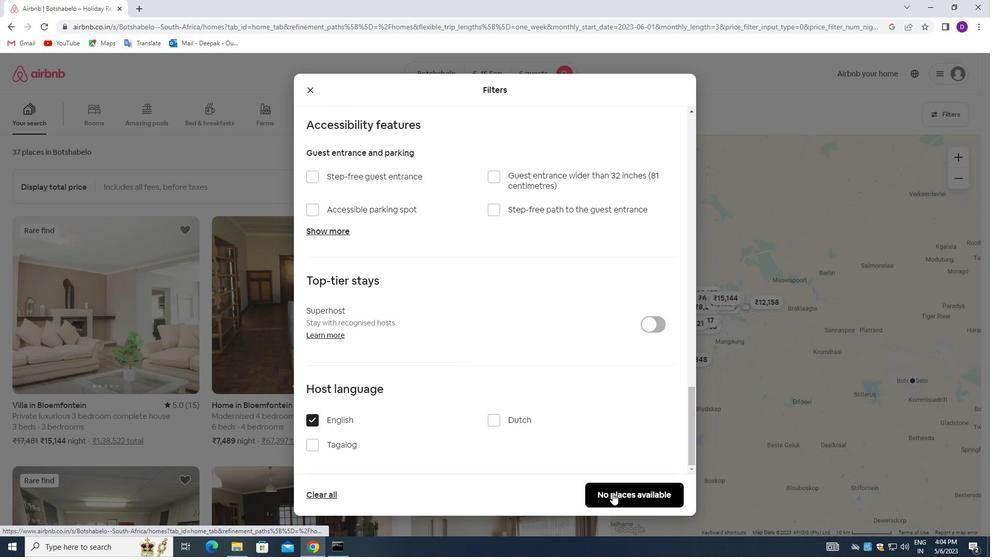 
